 Task: Find connections with filter location Riihimäki with filter topic #Networkingwith filter profile language English with filter current company Automation Anywhere with filter school Chhattisgarh Swami Vivekanand Technical University with filter industry Economic Programs with filter service category Illustration with filter keywords title Caregiver
Action: Mouse moved to (267, 203)
Screenshot: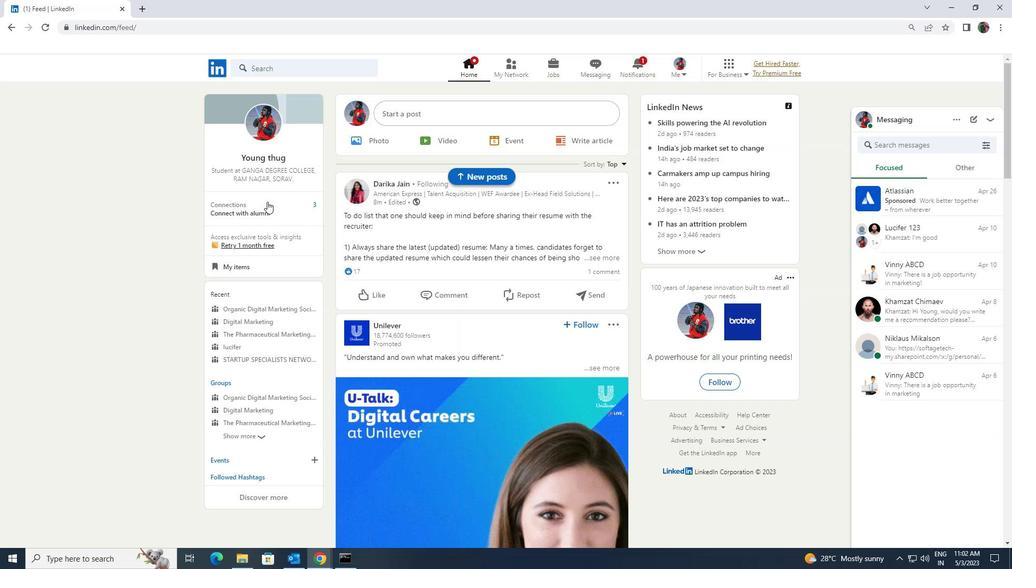 
Action: Mouse pressed left at (267, 203)
Screenshot: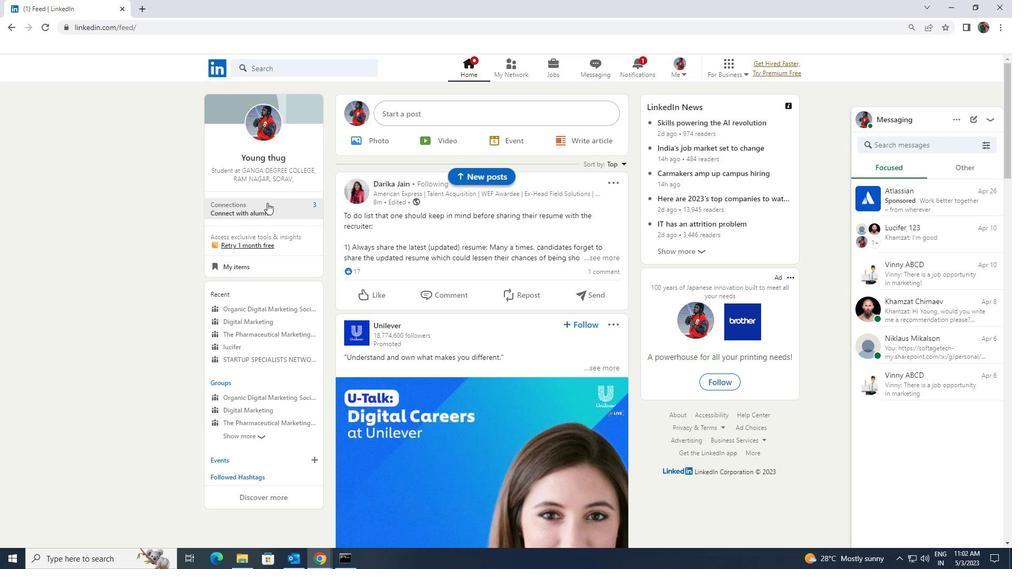 
Action: Mouse moved to (274, 129)
Screenshot: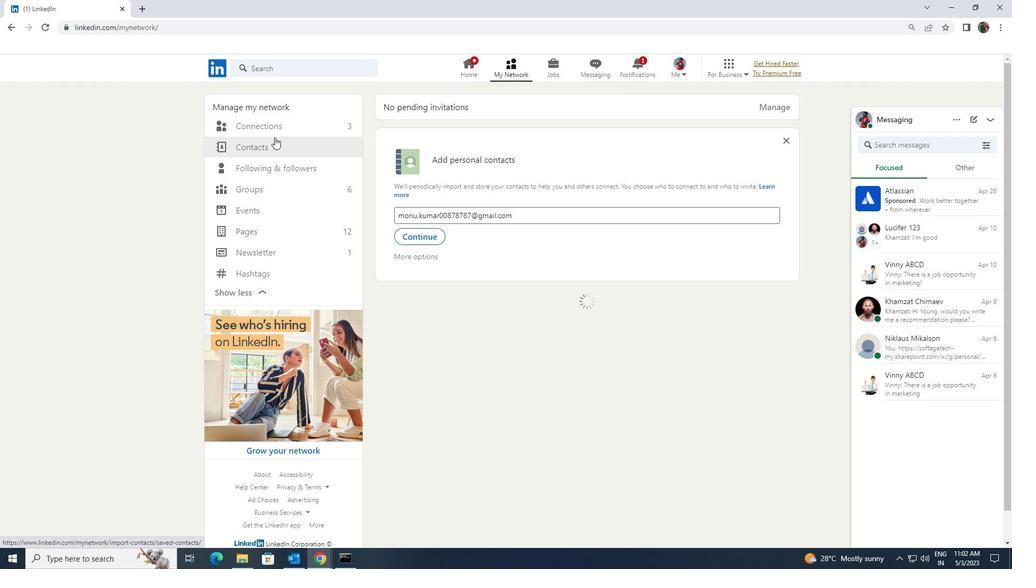 
Action: Mouse pressed left at (274, 129)
Screenshot: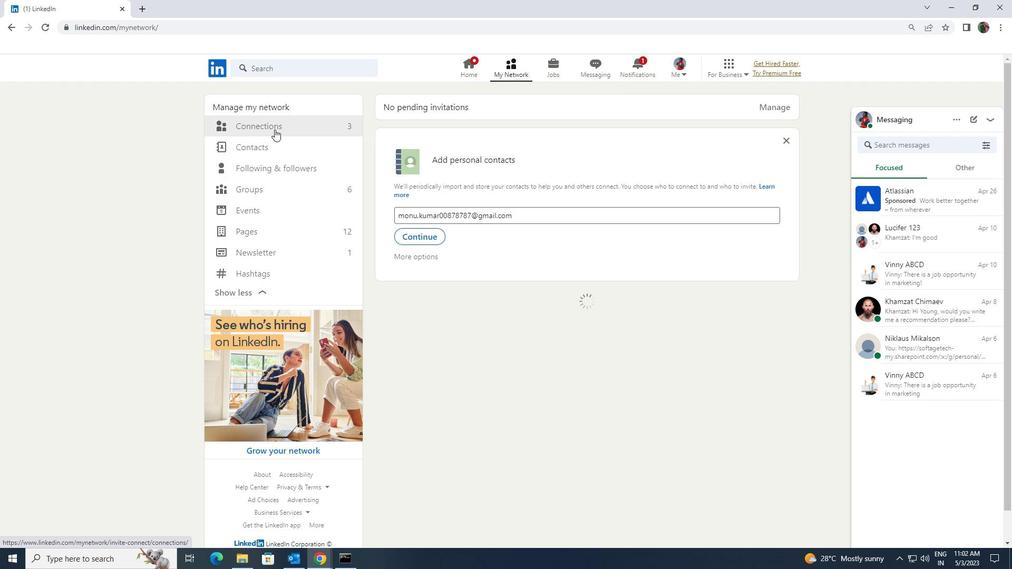
Action: Mouse moved to (581, 131)
Screenshot: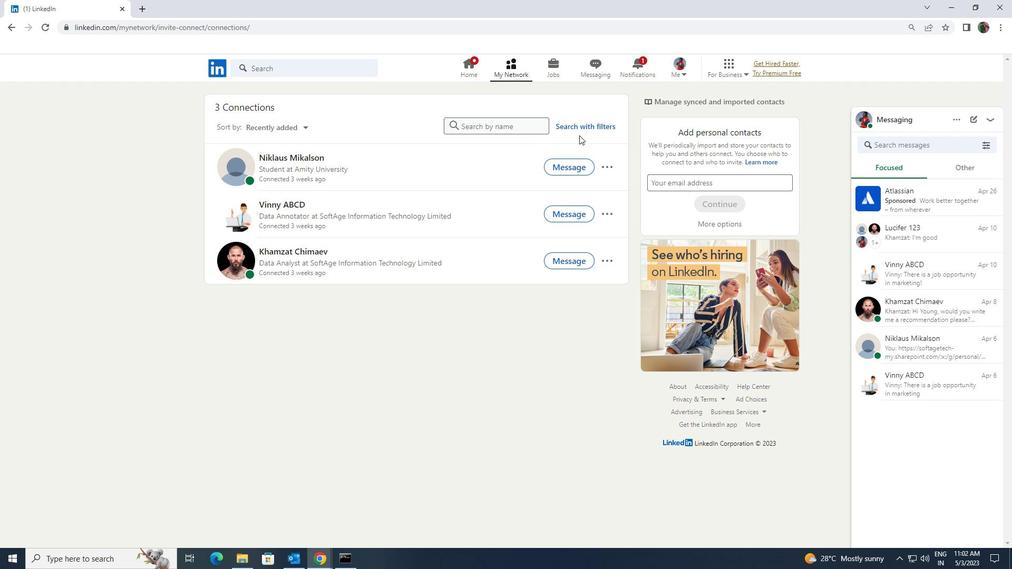 
Action: Mouse pressed left at (581, 131)
Screenshot: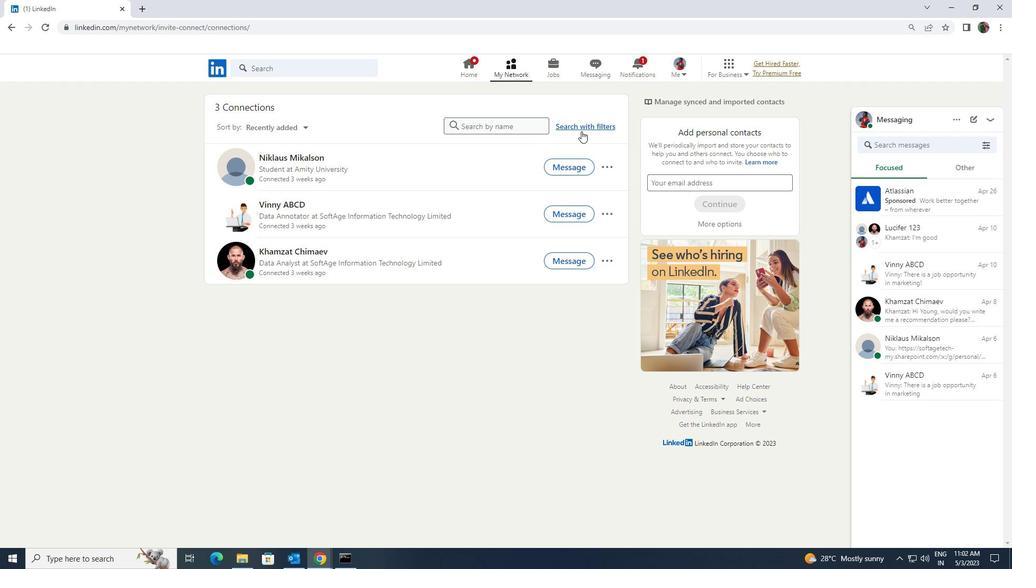 
Action: Mouse moved to (540, 99)
Screenshot: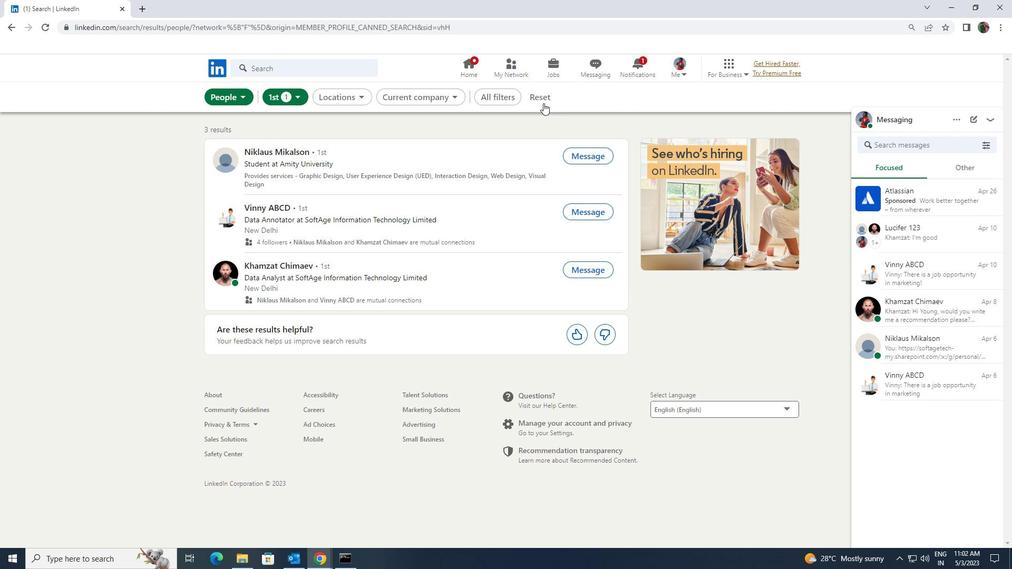 
Action: Mouse pressed left at (540, 99)
Screenshot: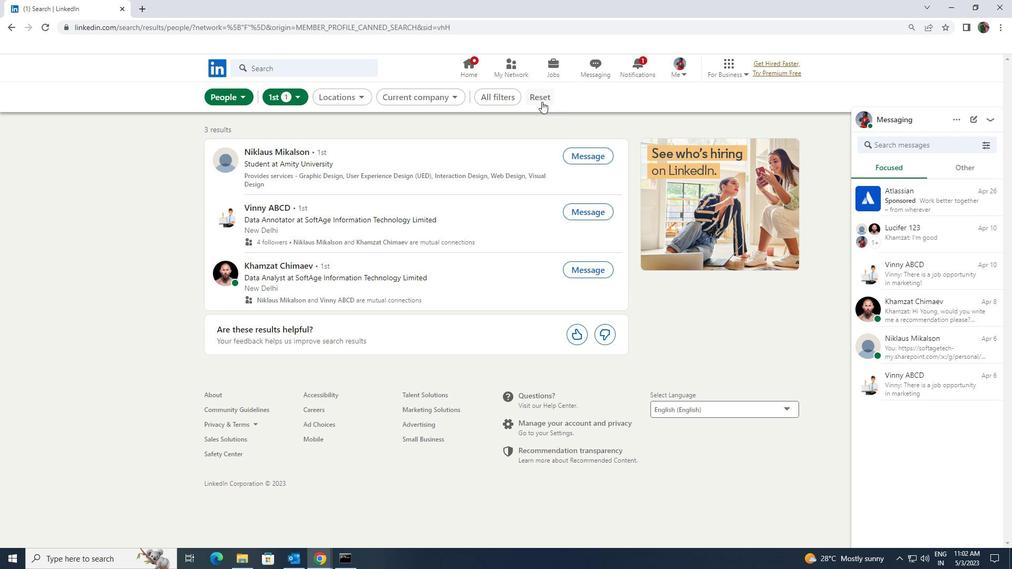 
Action: Mouse moved to (533, 94)
Screenshot: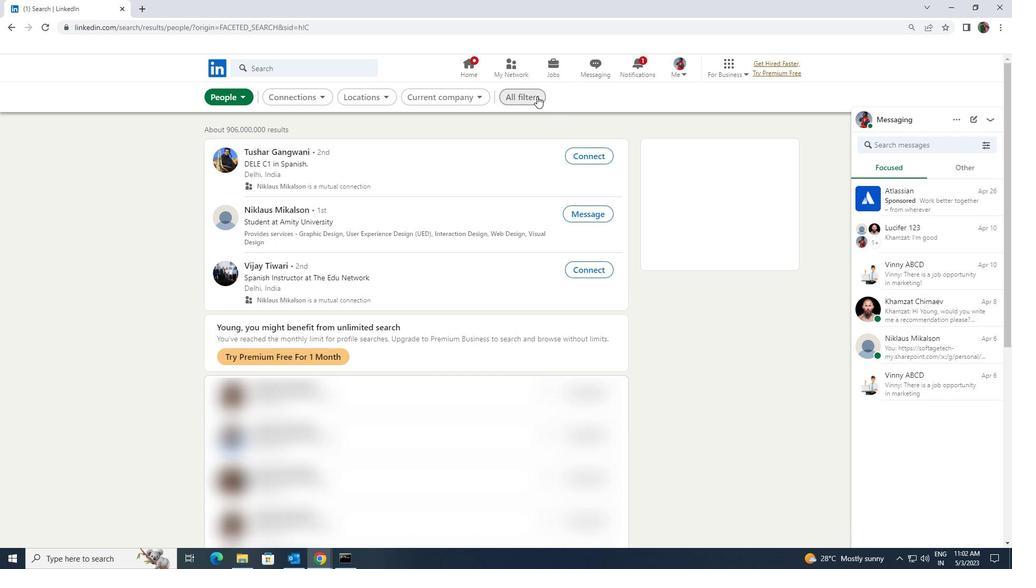 
Action: Mouse pressed left at (533, 94)
Screenshot: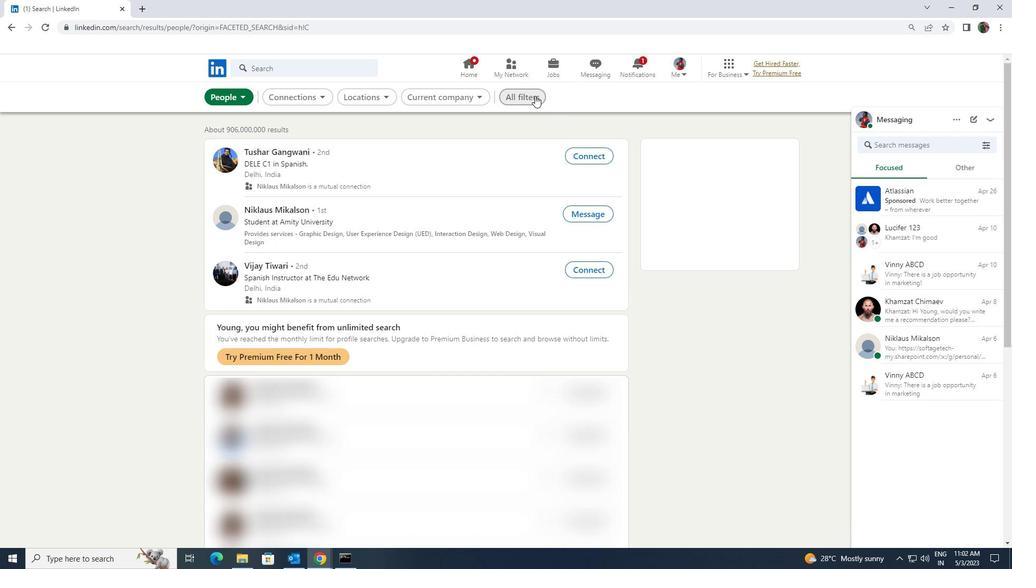 
Action: Mouse pressed left at (533, 94)
Screenshot: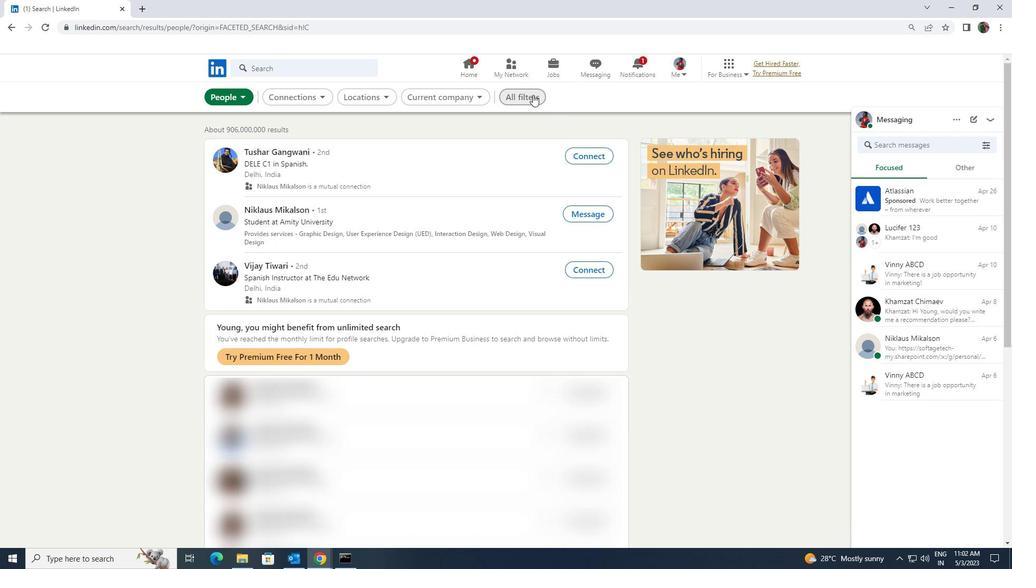 
Action: Mouse pressed left at (533, 94)
Screenshot: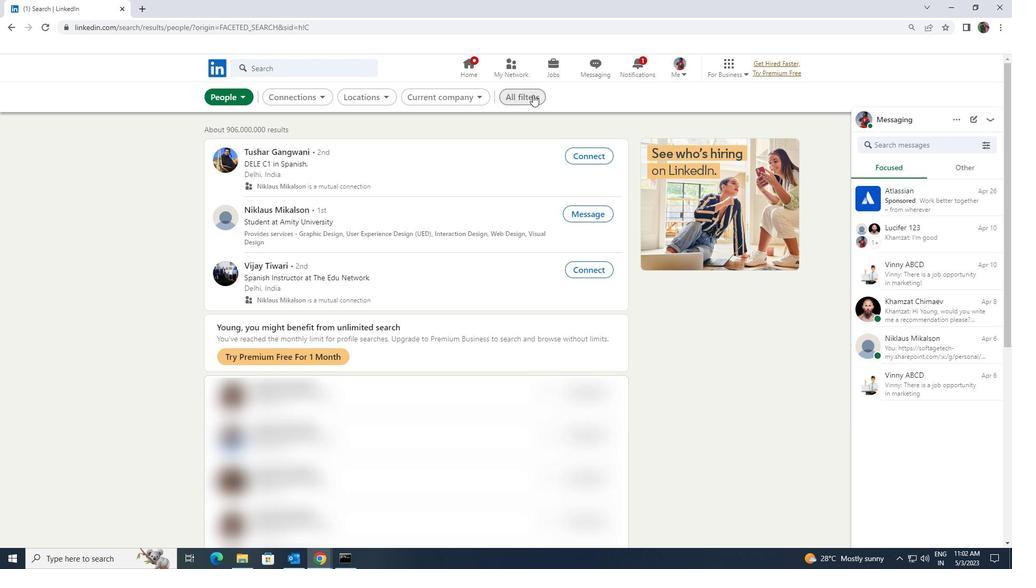 
Action: Mouse moved to (880, 412)
Screenshot: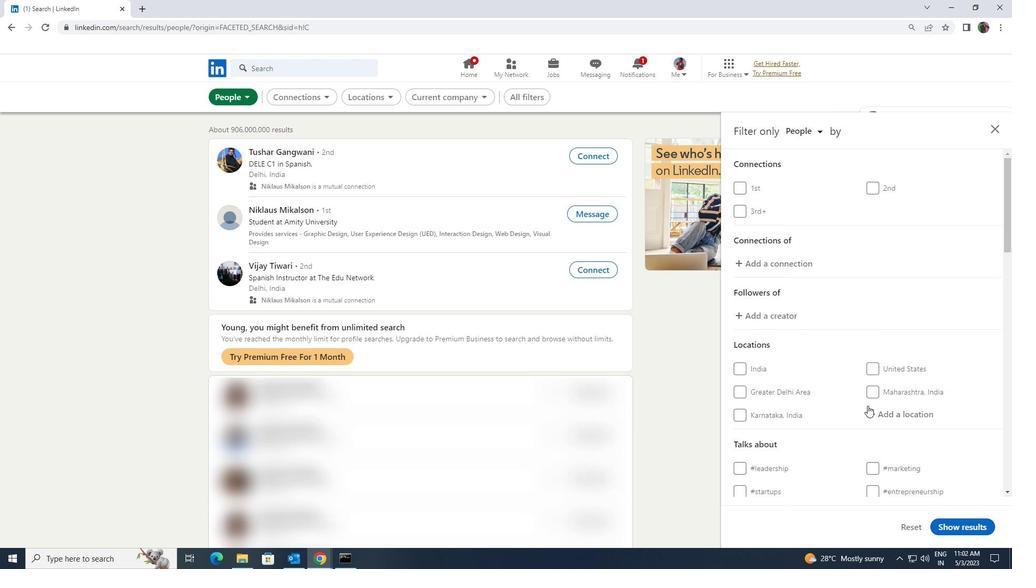 
Action: Mouse pressed left at (880, 412)
Screenshot: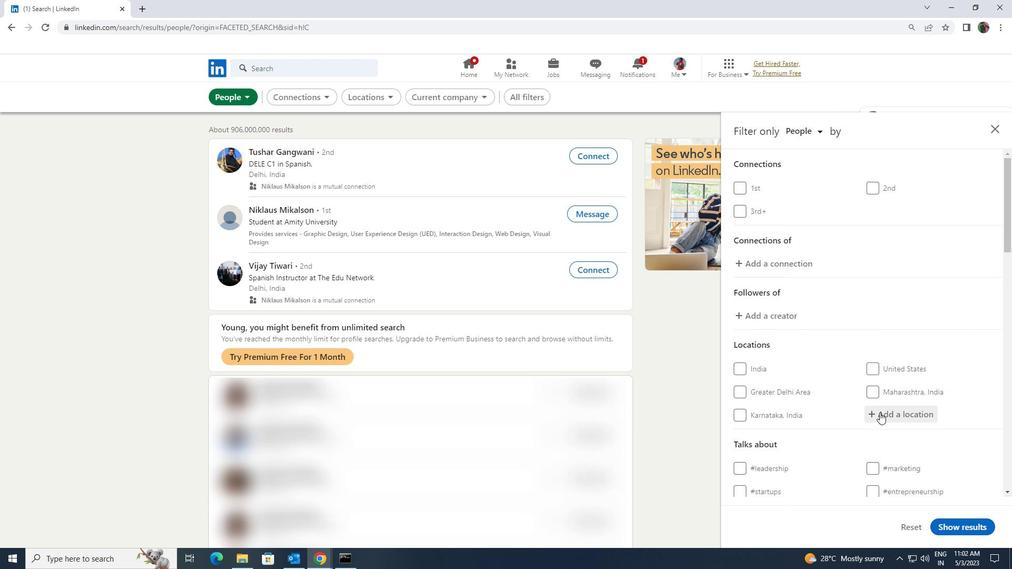 
Action: Key pressed <Key.shift>RIIH
Screenshot: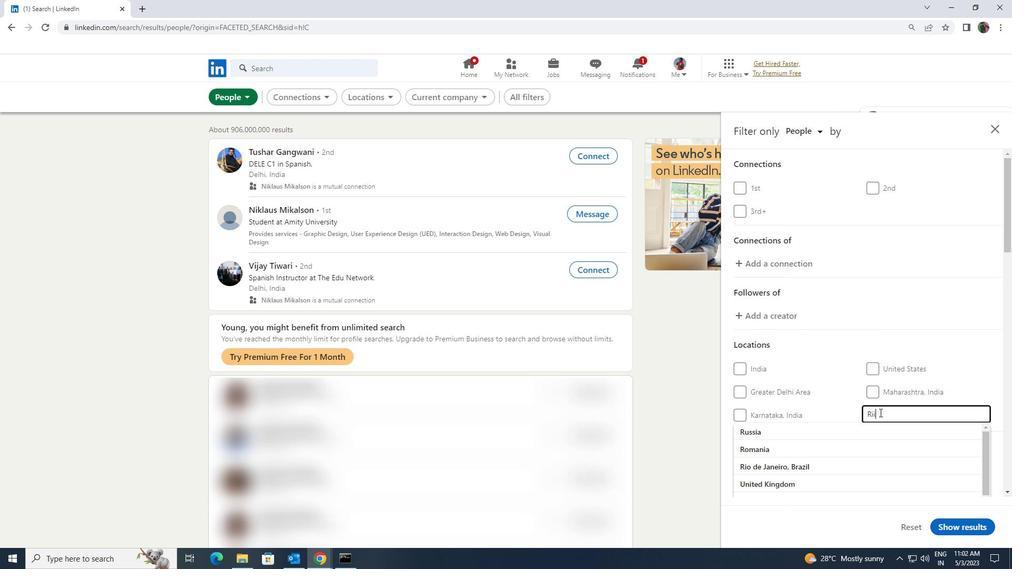 
Action: Mouse moved to (868, 436)
Screenshot: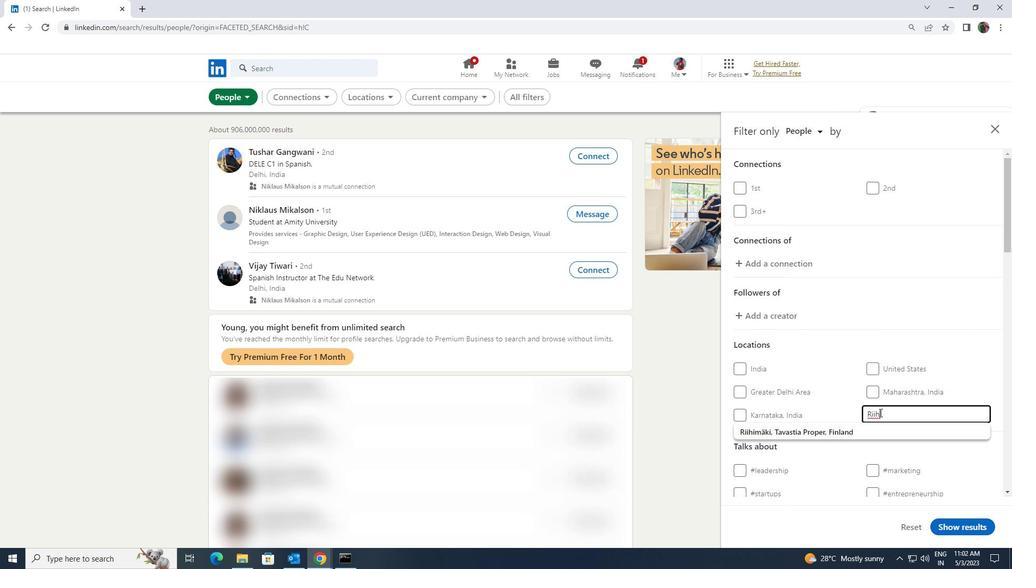 
Action: Mouse pressed left at (868, 436)
Screenshot: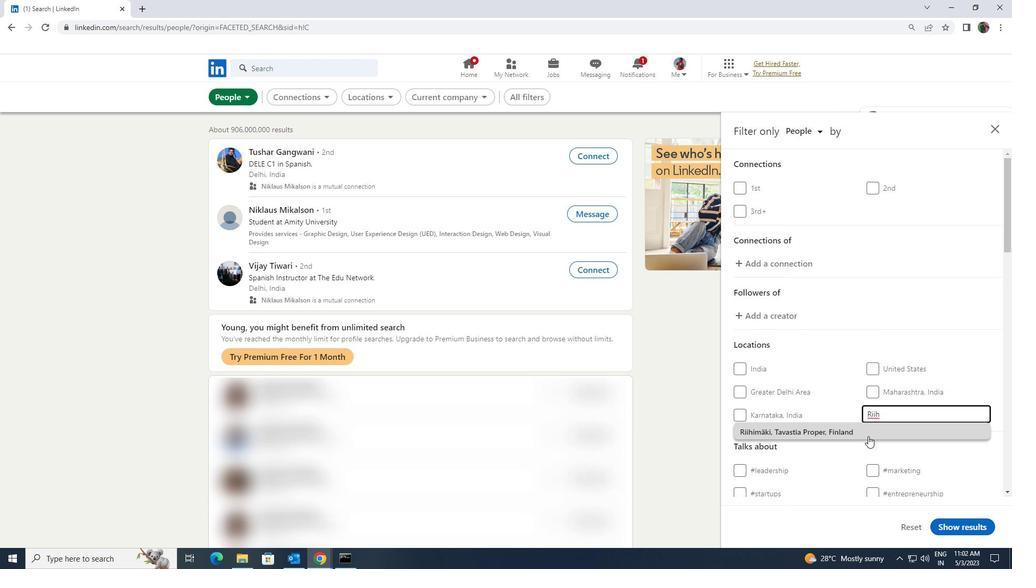
Action: Mouse moved to (865, 439)
Screenshot: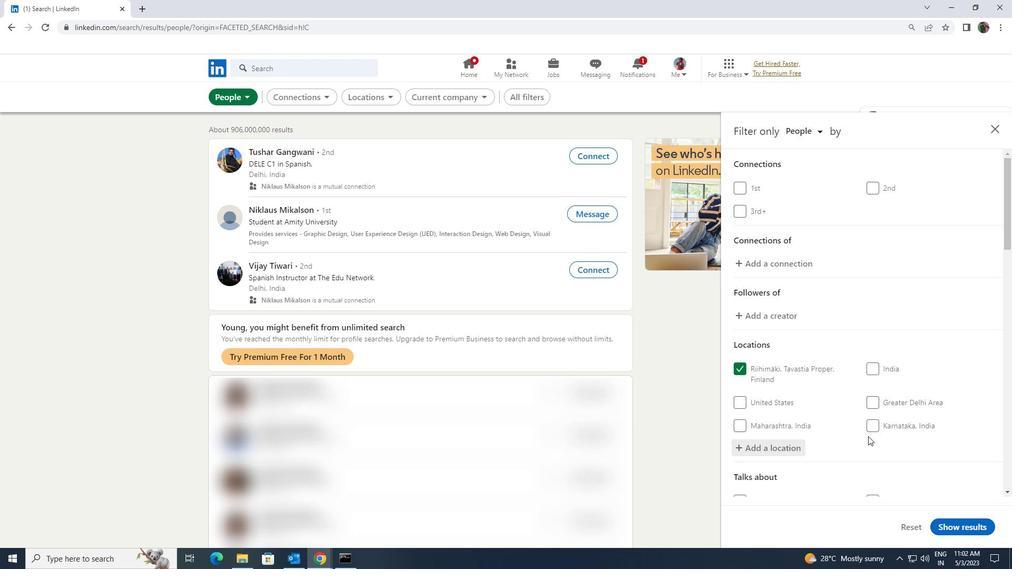 
Action: Mouse scrolled (865, 439) with delta (0, 0)
Screenshot: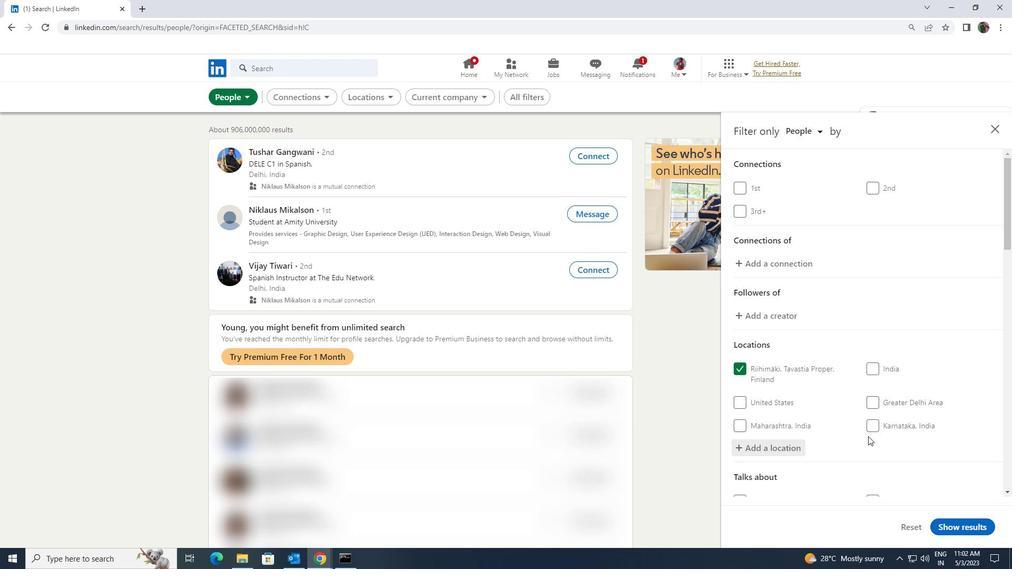 
Action: Mouse scrolled (865, 439) with delta (0, 0)
Screenshot: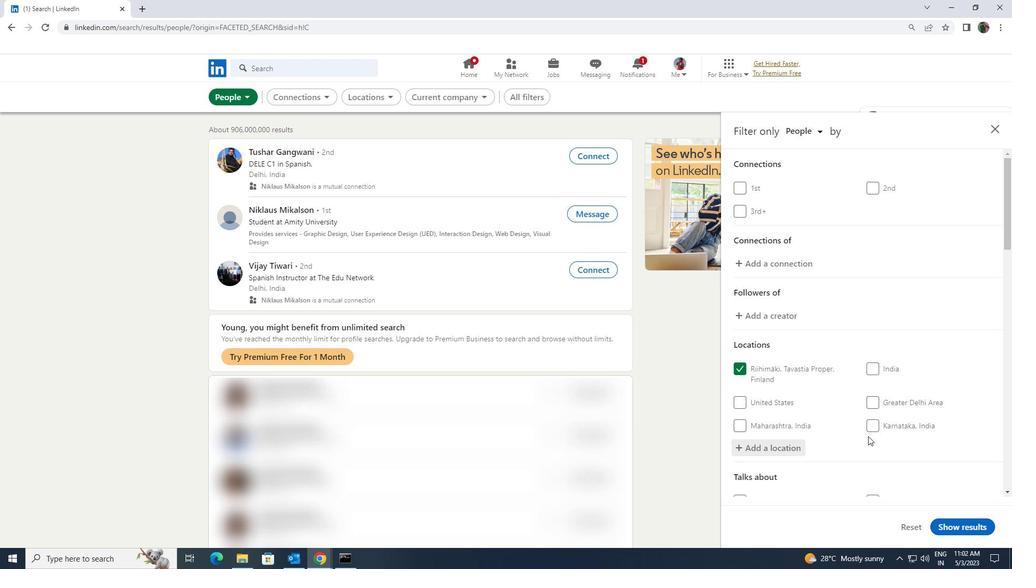 
Action: Mouse scrolled (865, 439) with delta (0, 0)
Screenshot: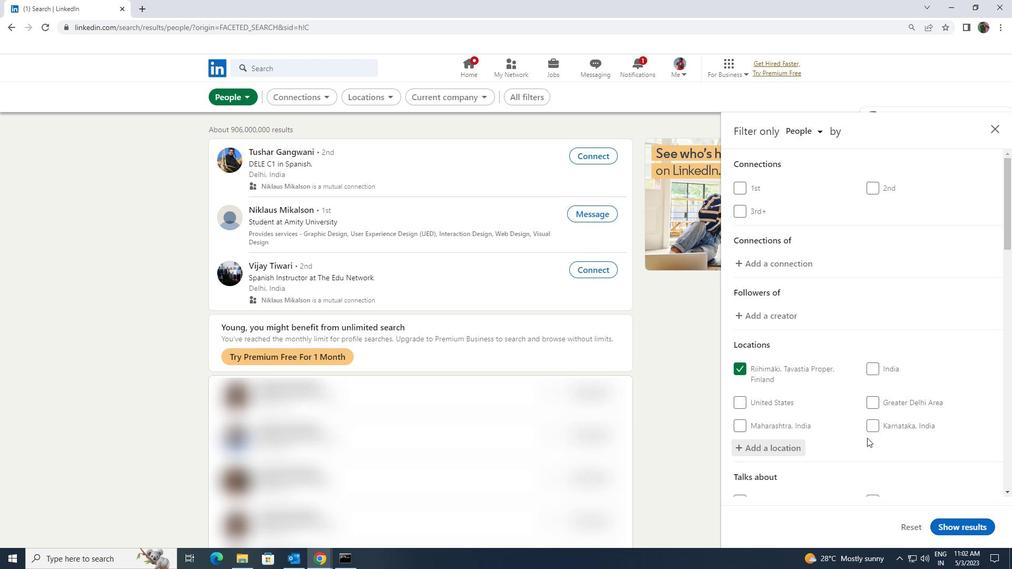 
Action: Mouse moved to (881, 392)
Screenshot: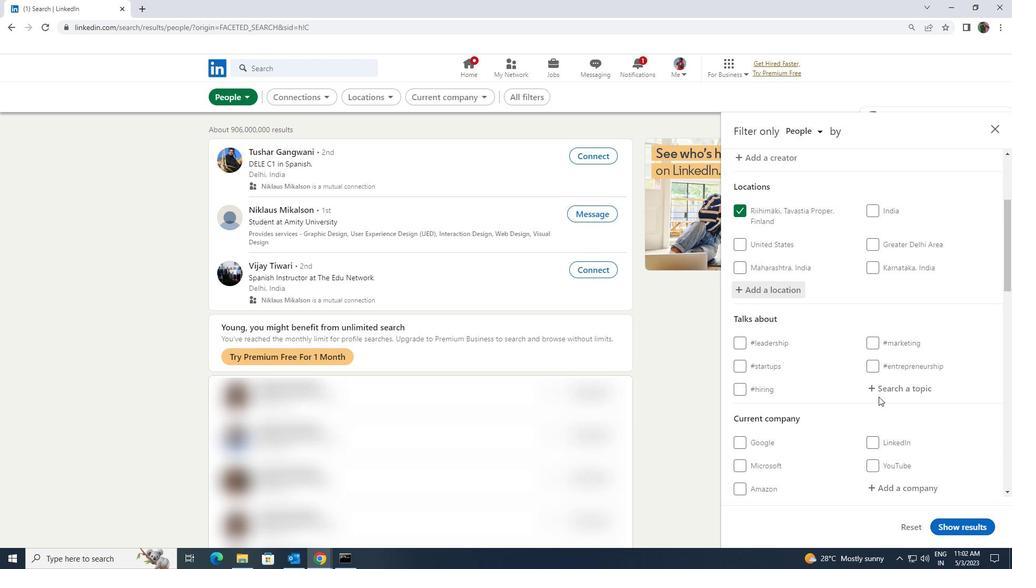 
Action: Mouse pressed left at (881, 392)
Screenshot: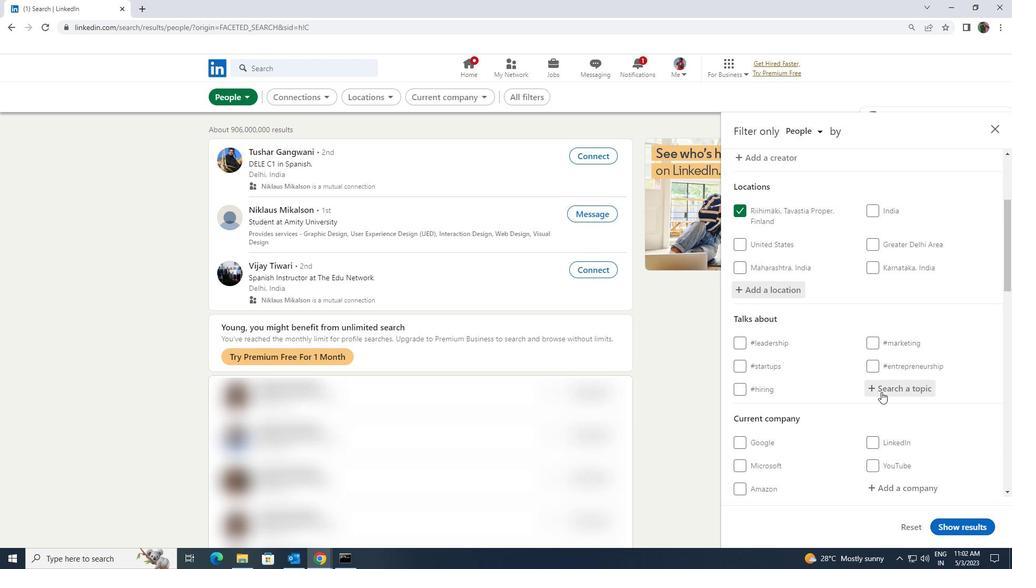 
Action: Key pressed <Key.shift>NETWORKING
Screenshot: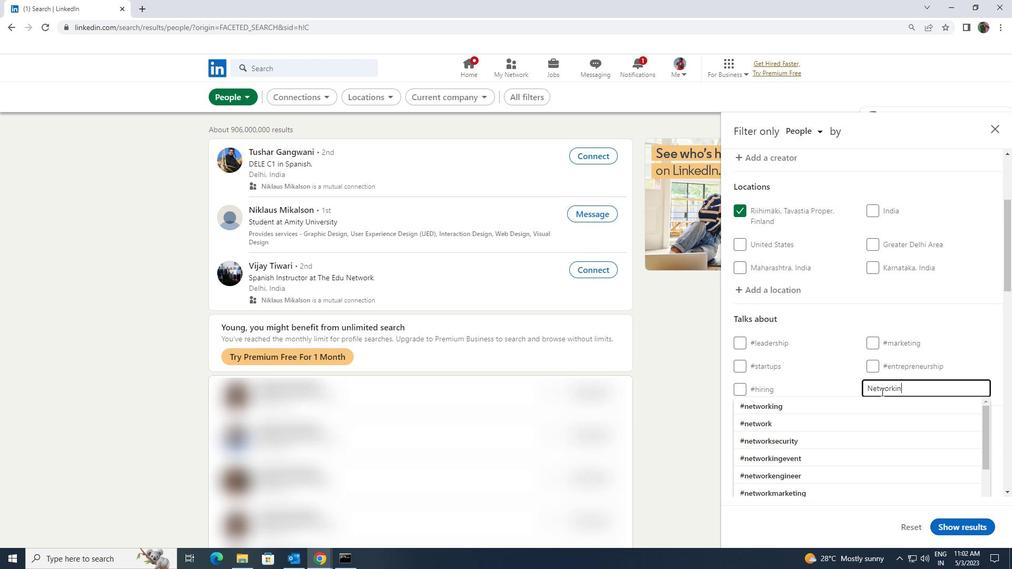
Action: Mouse moved to (872, 398)
Screenshot: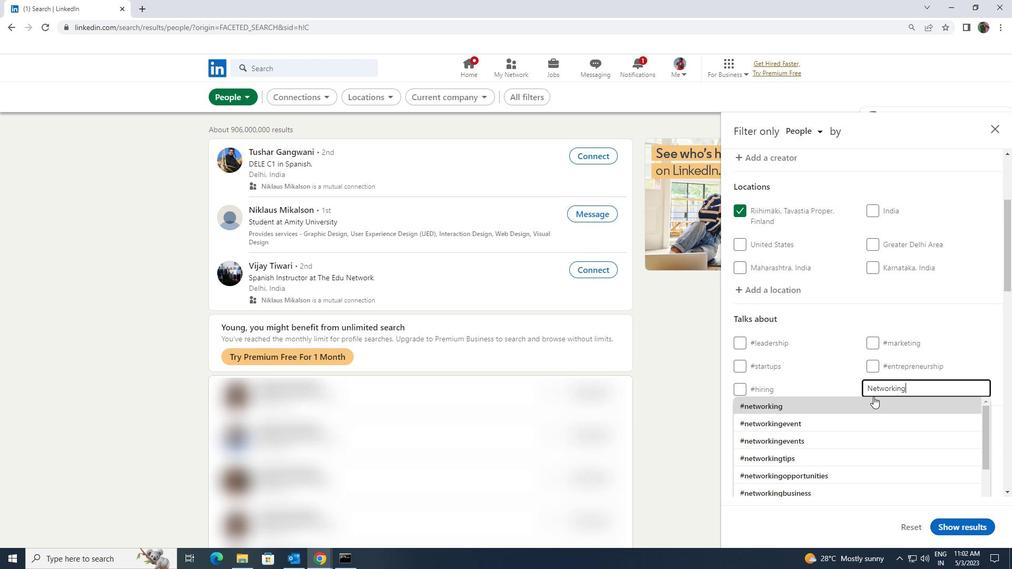 
Action: Mouse pressed left at (872, 398)
Screenshot: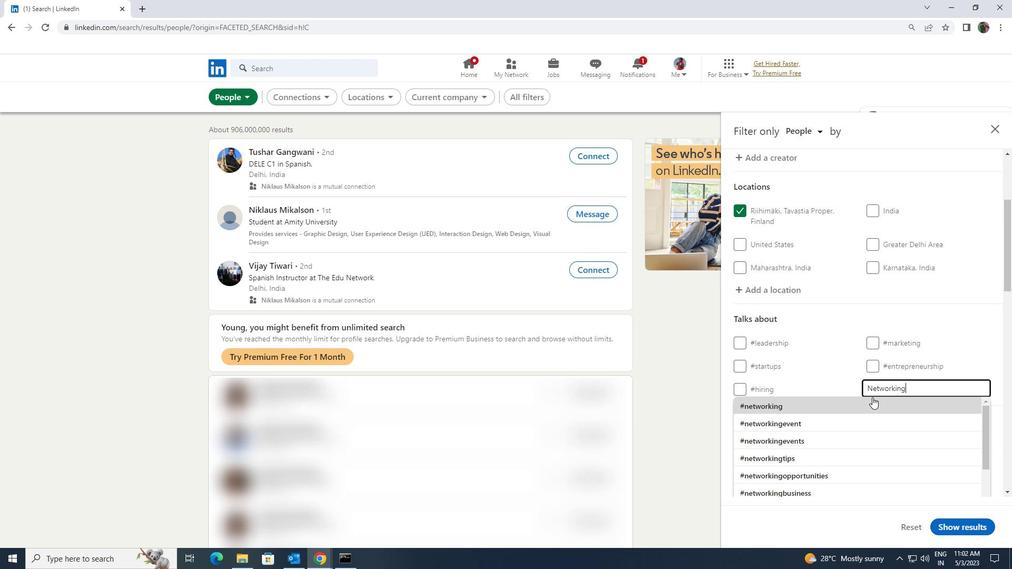
Action: Mouse moved to (870, 398)
Screenshot: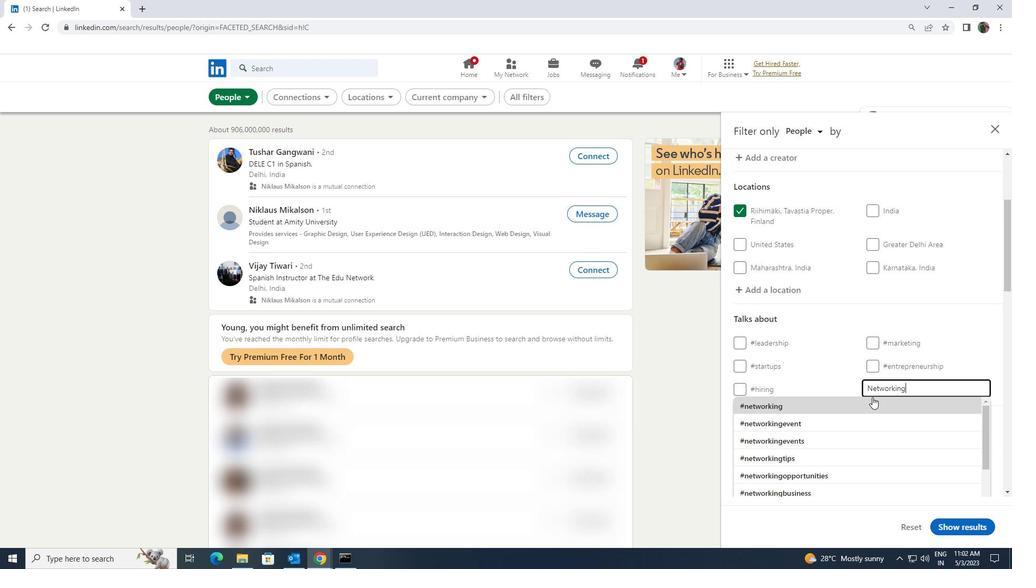 
Action: Mouse scrolled (870, 397) with delta (0, 0)
Screenshot: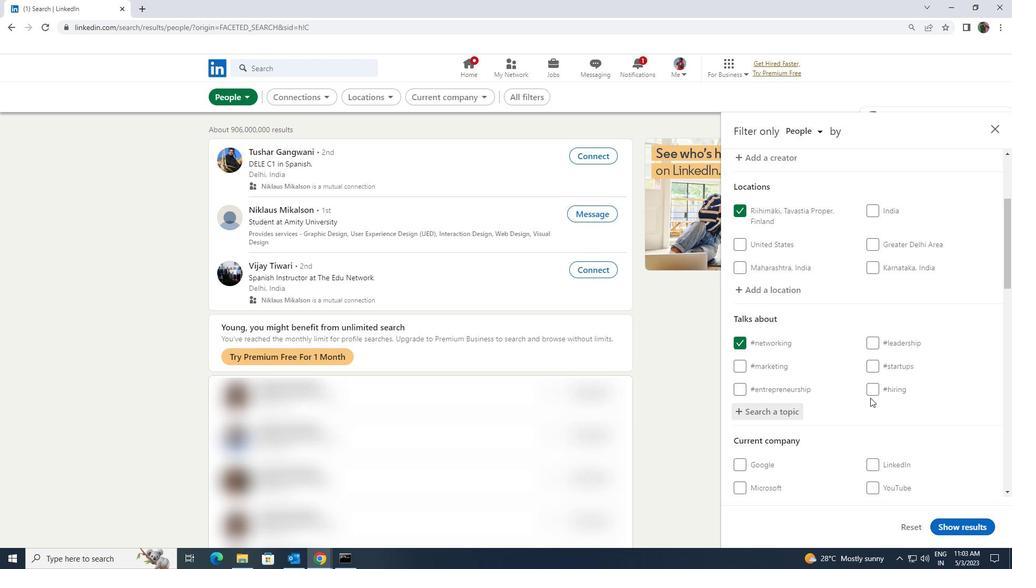 
Action: Mouse scrolled (870, 397) with delta (0, 0)
Screenshot: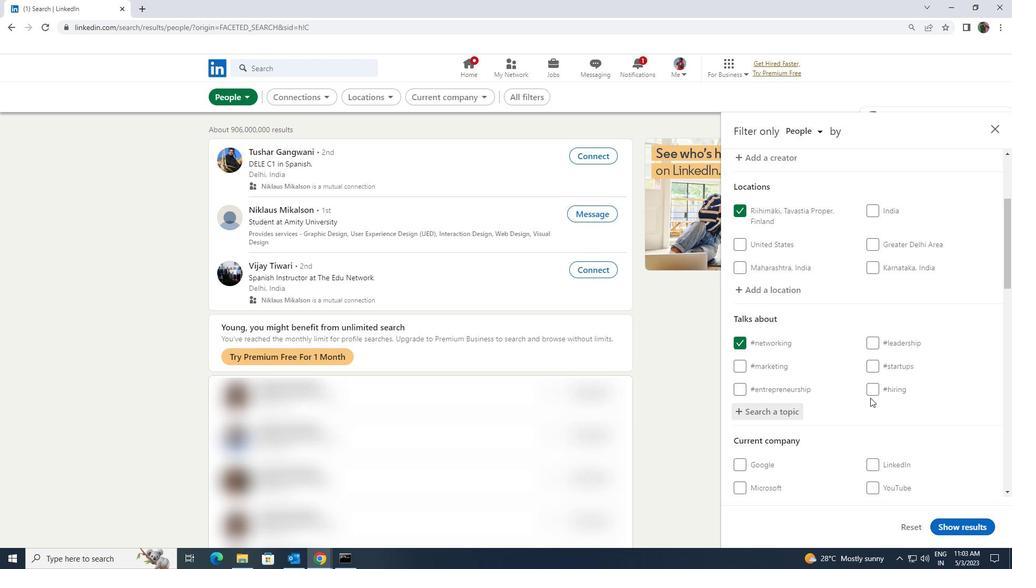 
Action: Mouse scrolled (870, 397) with delta (0, 0)
Screenshot: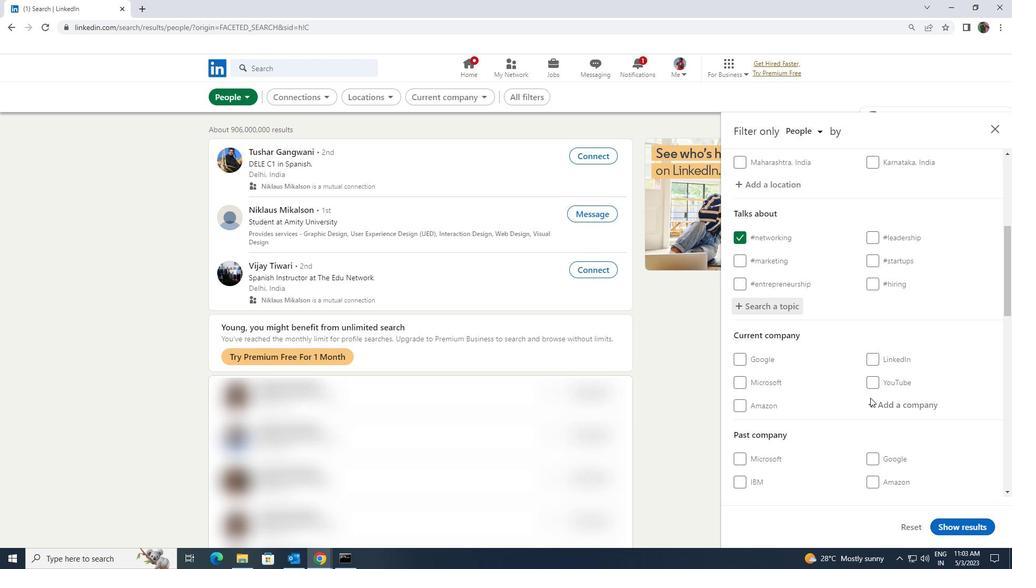 
Action: Mouse scrolled (870, 397) with delta (0, 0)
Screenshot: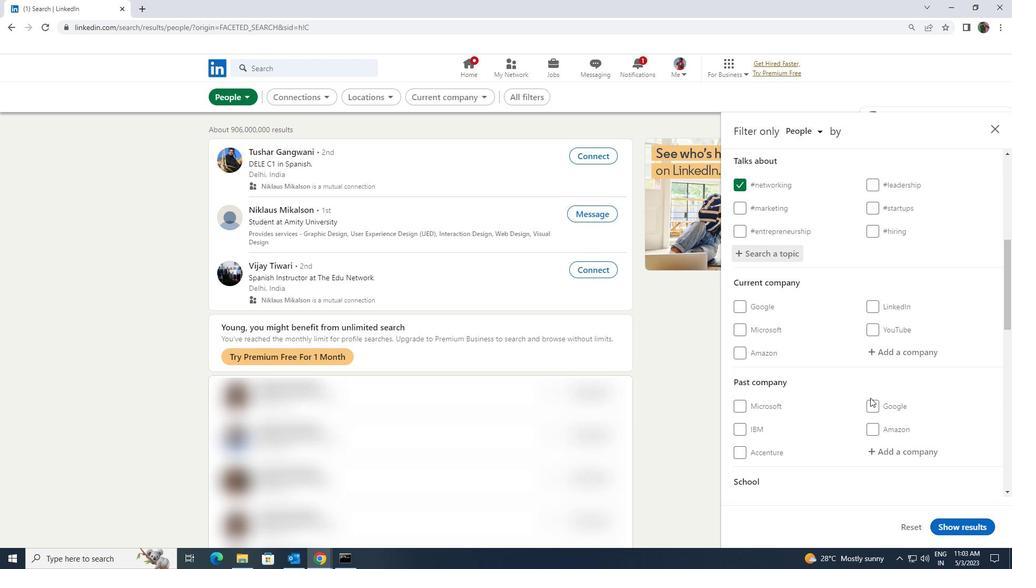 
Action: Mouse scrolled (870, 397) with delta (0, 0)
Screenshot: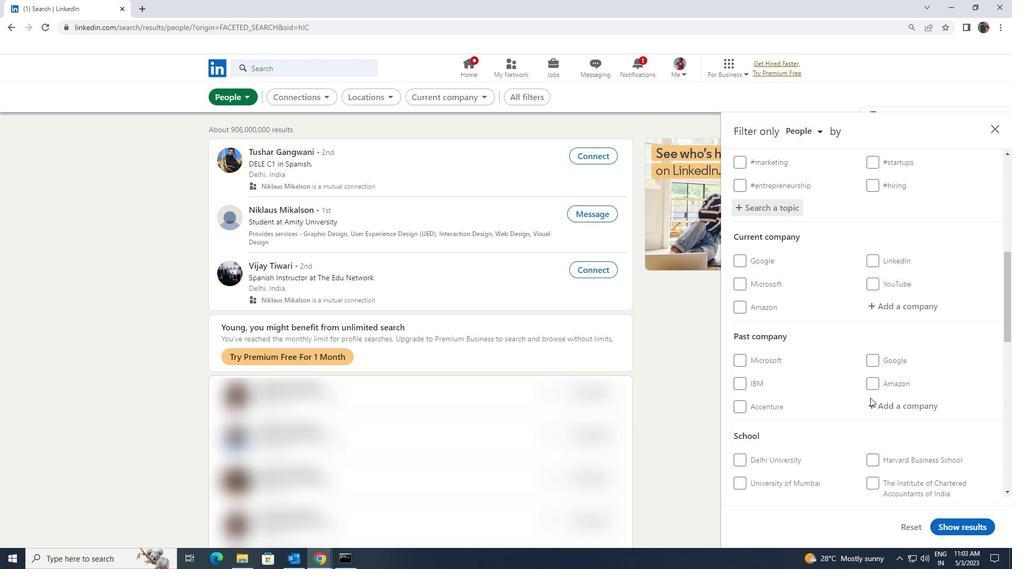 
Action: Mouse scrolled (870, 397) with delta (0, 0)
Screenshot: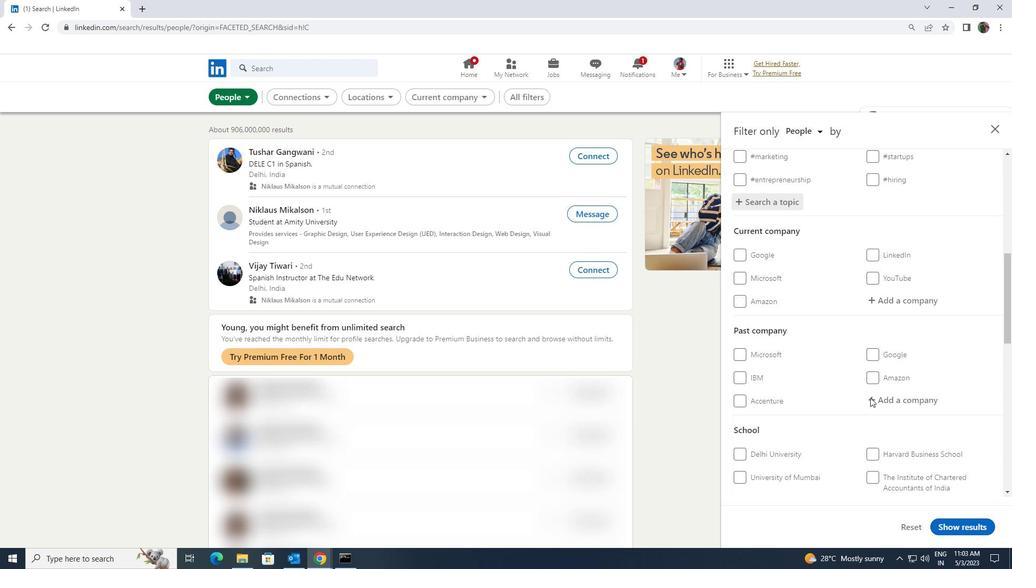 
Action: Mouse scrolled (870, 397) with delta (0, 0)
Screenshot: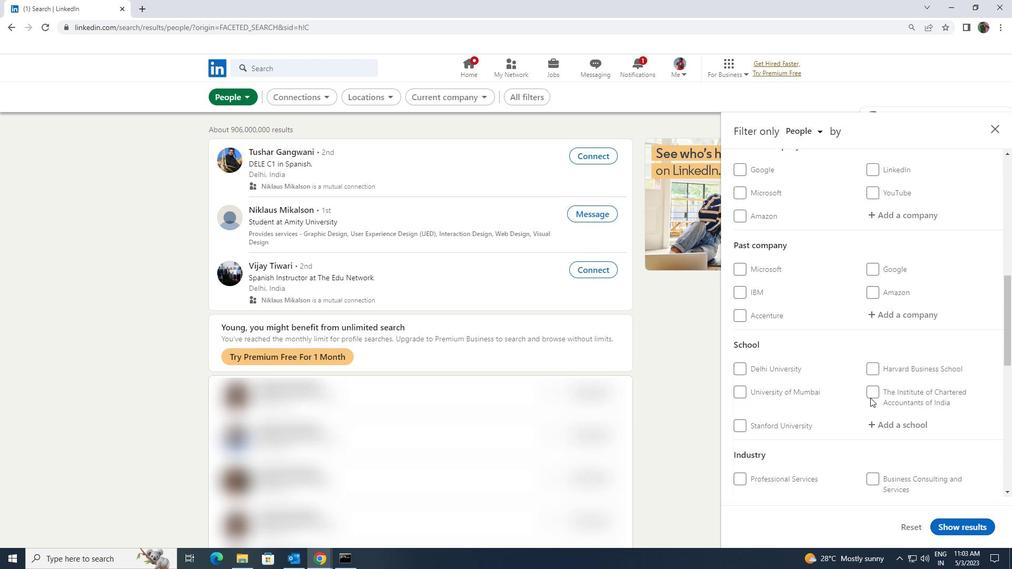 
Action: Mouse scrolled (870, 397) with delta (0, 0)
Screenshot: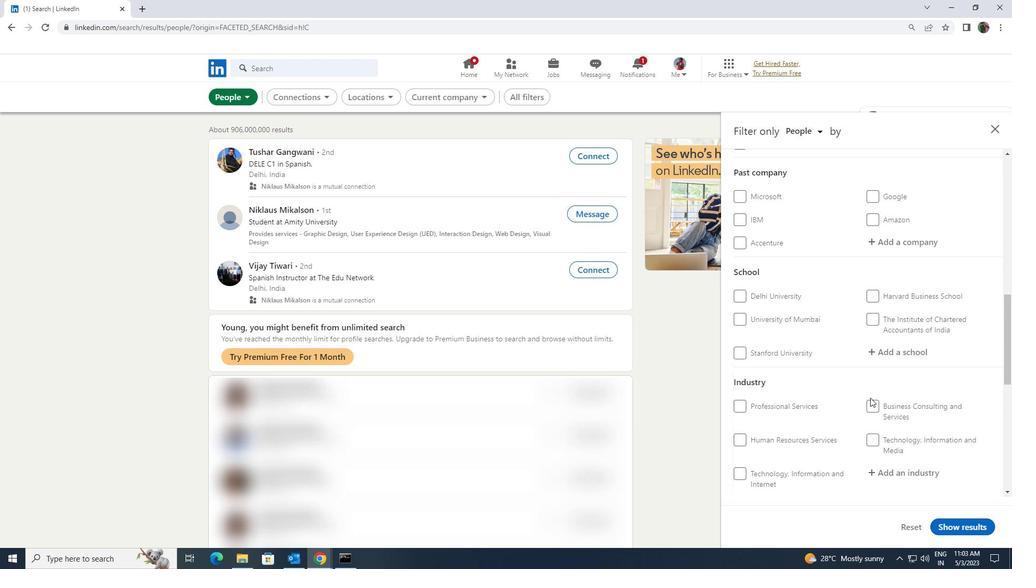 
Action: Mouse scrolled (870, 397) with delta (0, 0)
Screenshot: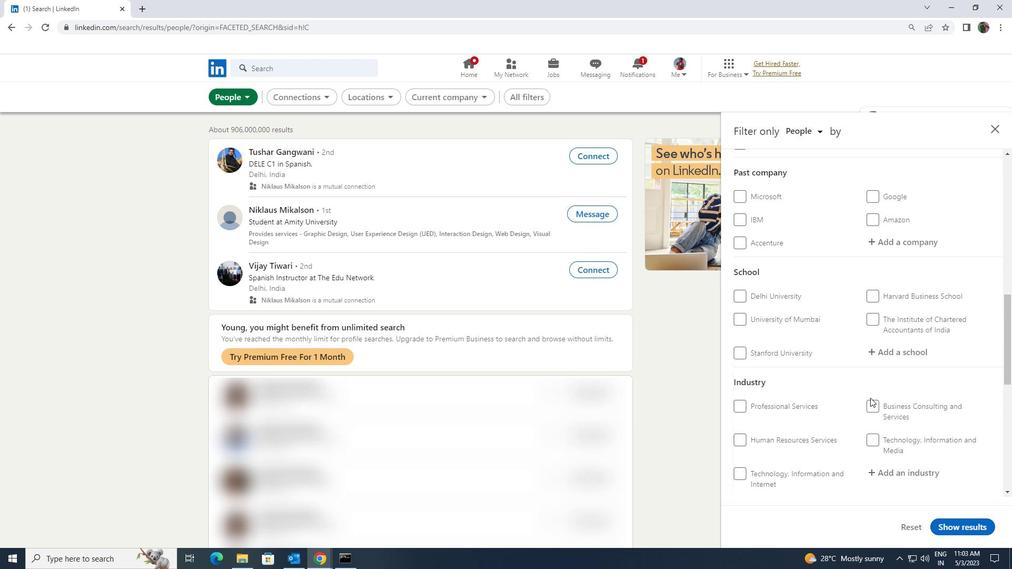 
Action: Mouse moved to (746, 431)
Screenshot: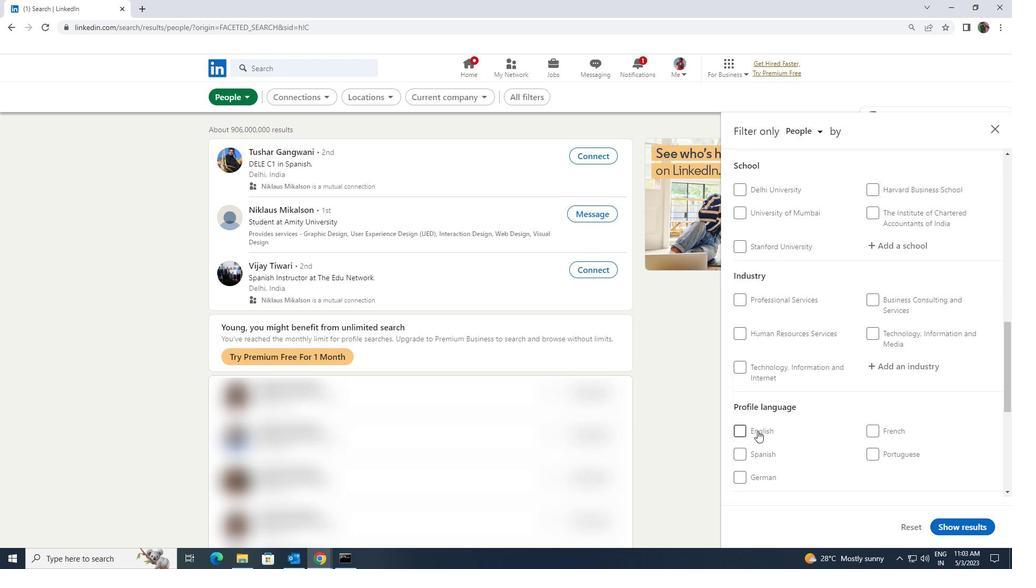 
Action: Mouse pressed left at (746, 431)
Screenshot: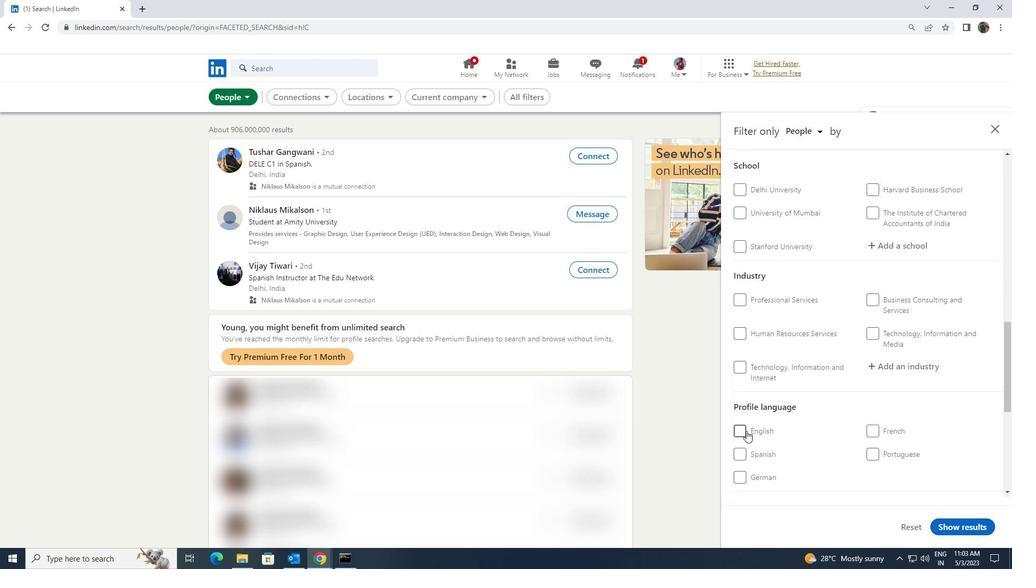 
Action: Mouse moved to (843, 428)
Screenshot: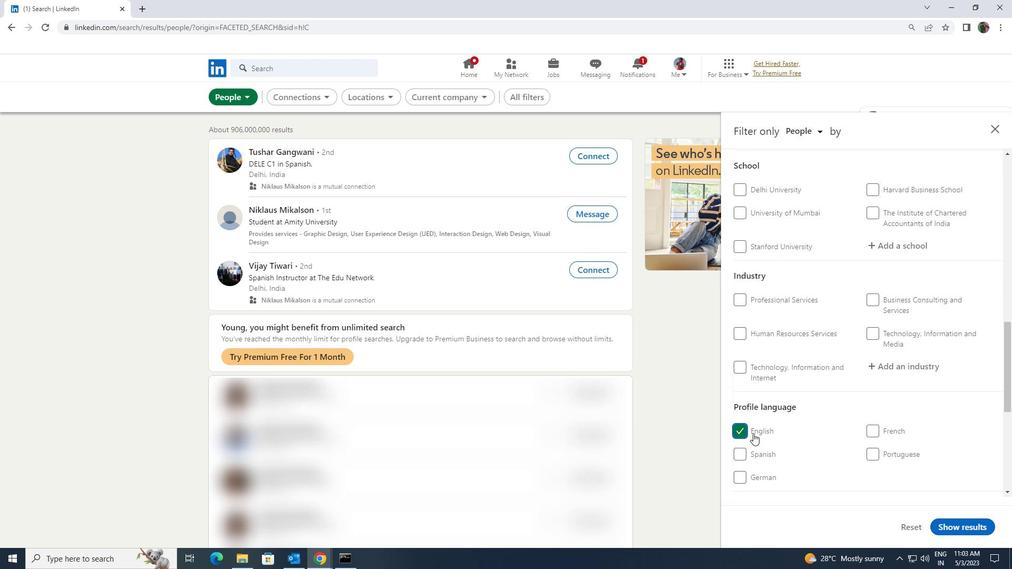 
Action: Mouse scrolled (843, 429) with delta (0, 0)
Screenshot: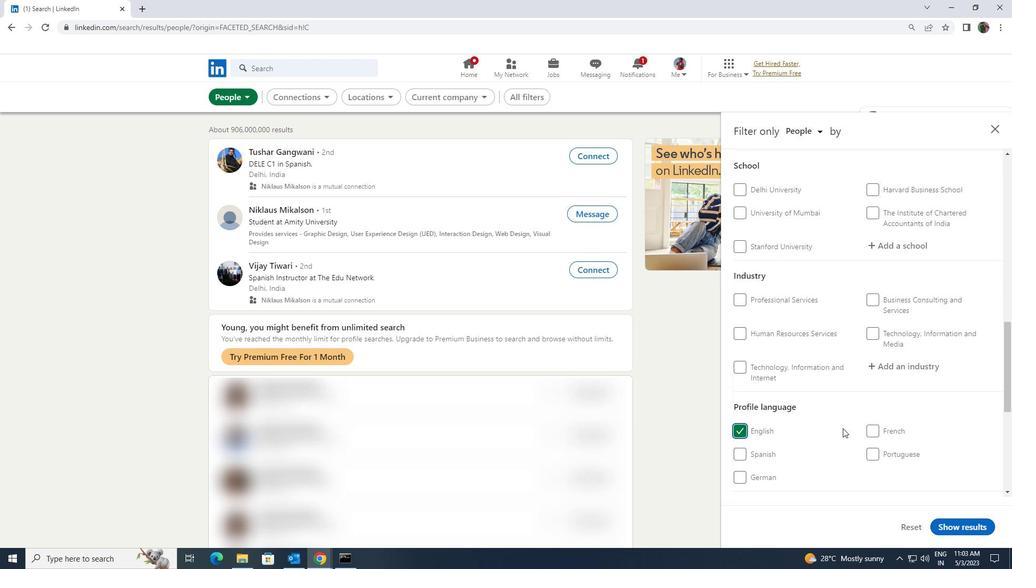 
Action: Mouse scrolled (843, 429) with delta (0, 0)
Screenshot: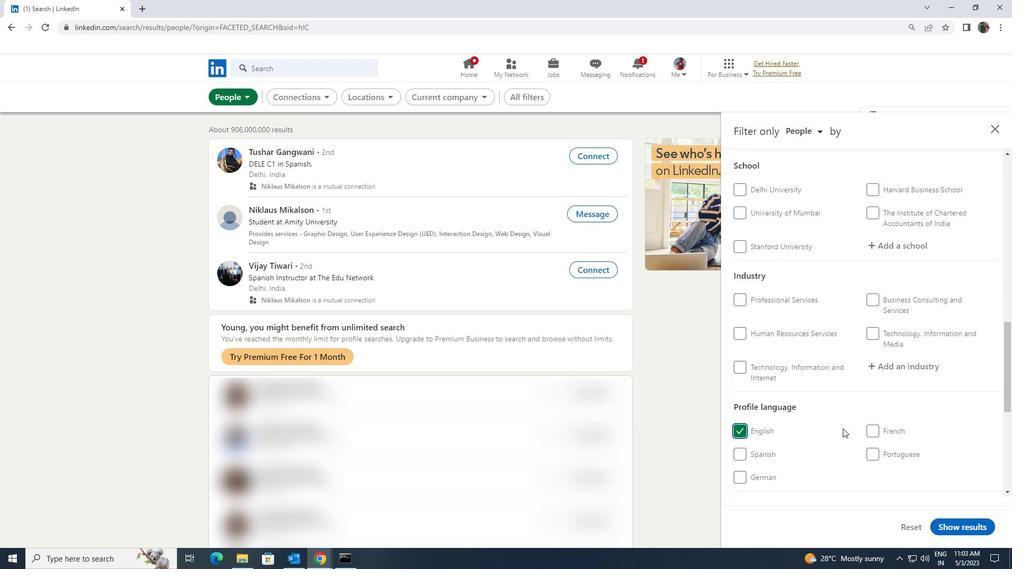 
Action: Mouse scrolled (843, 429) with delta (0, 0)
Screenshot: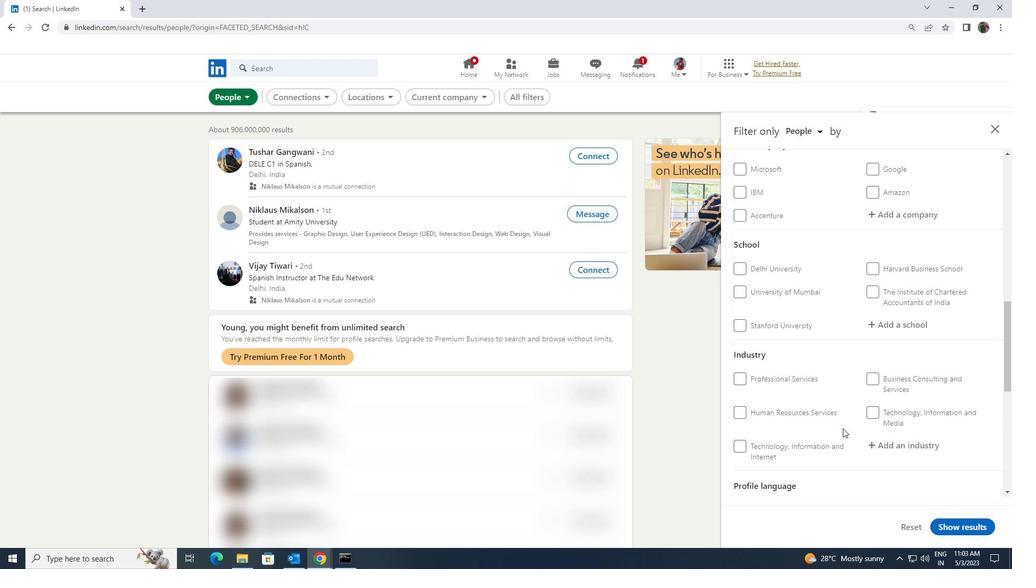 
Action: Mouse scrolled (843, 429) with delta (0, 0)
Screenshot: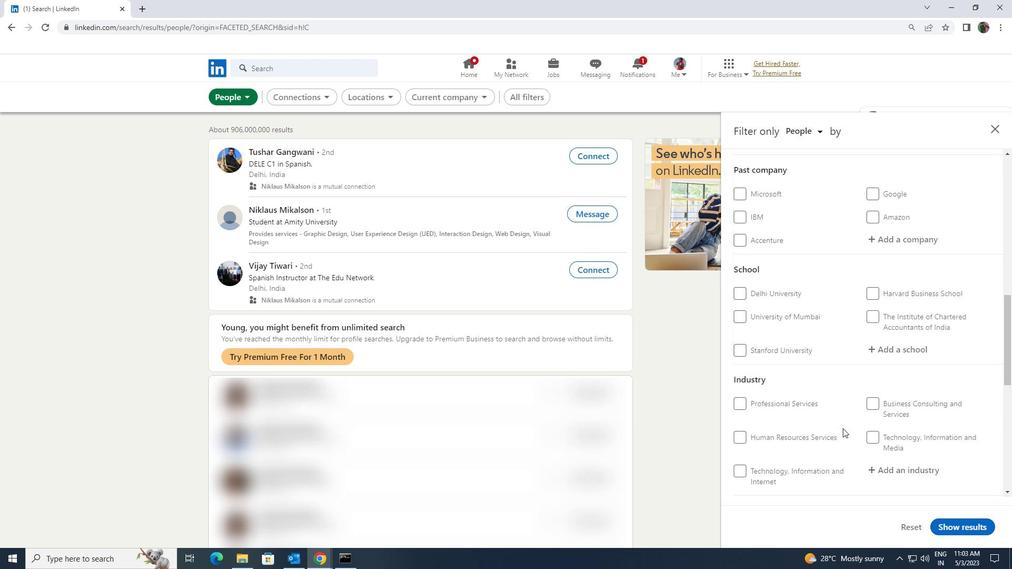 
Action: Mouse scrolled (843, 429) with delta (0, 0)
Screenshot: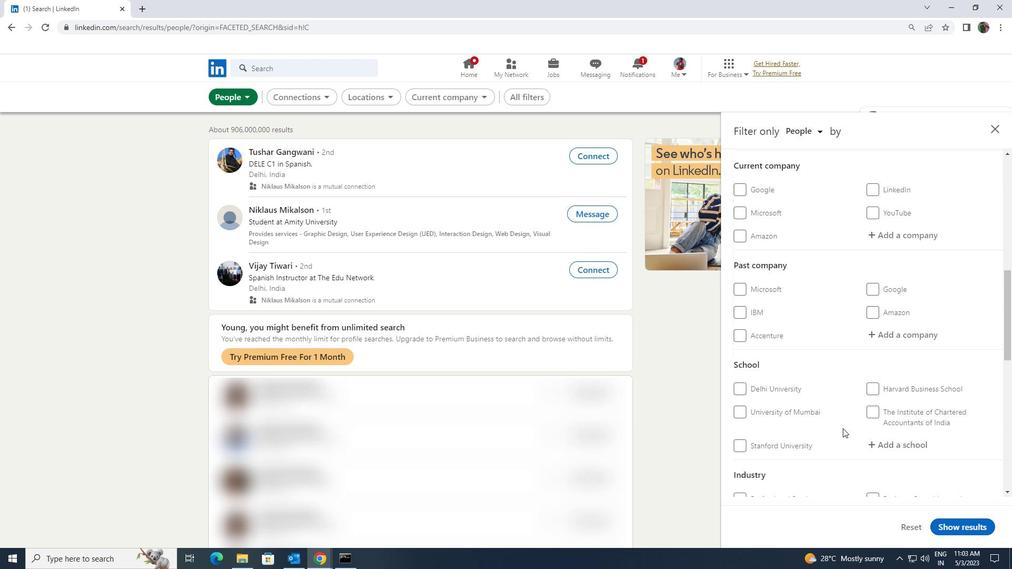
Action: Mouse scrolled (843, 429) with delta (0, 0)
Screenshot: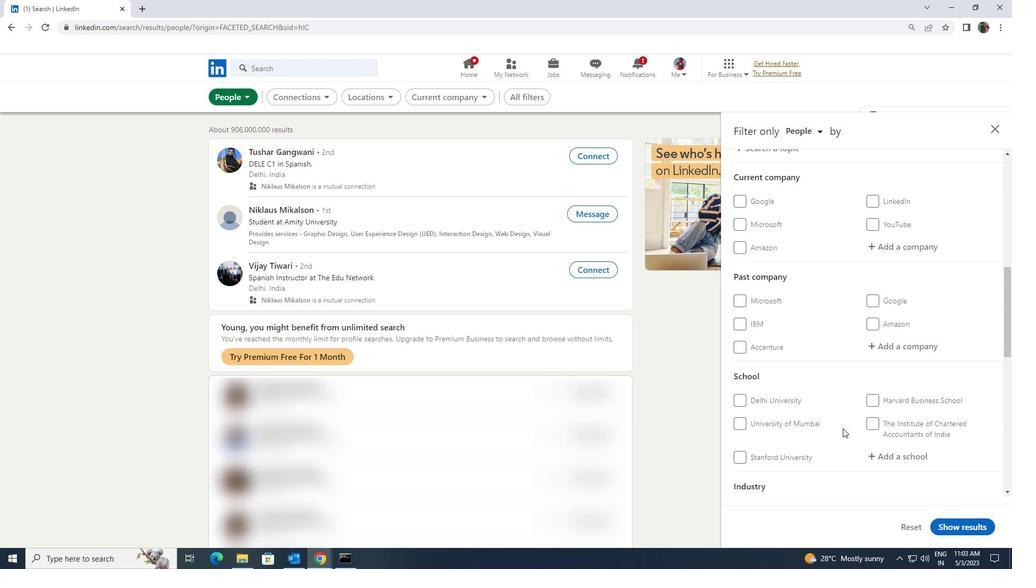 
Action: Mouse moved to (874, 352)
Screenshot: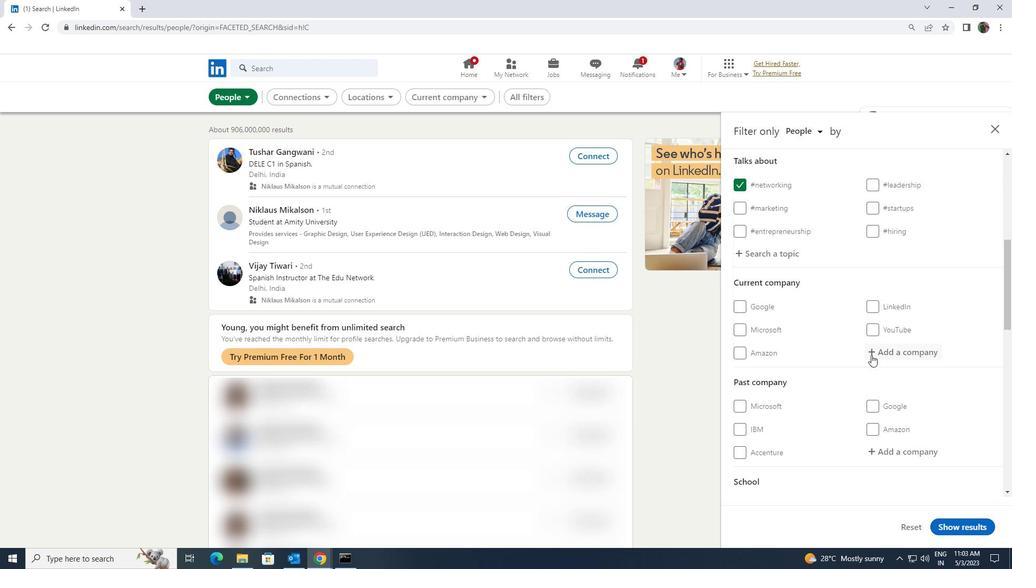 
Action: Mouse pressed left at (874, 352)
Screenshot: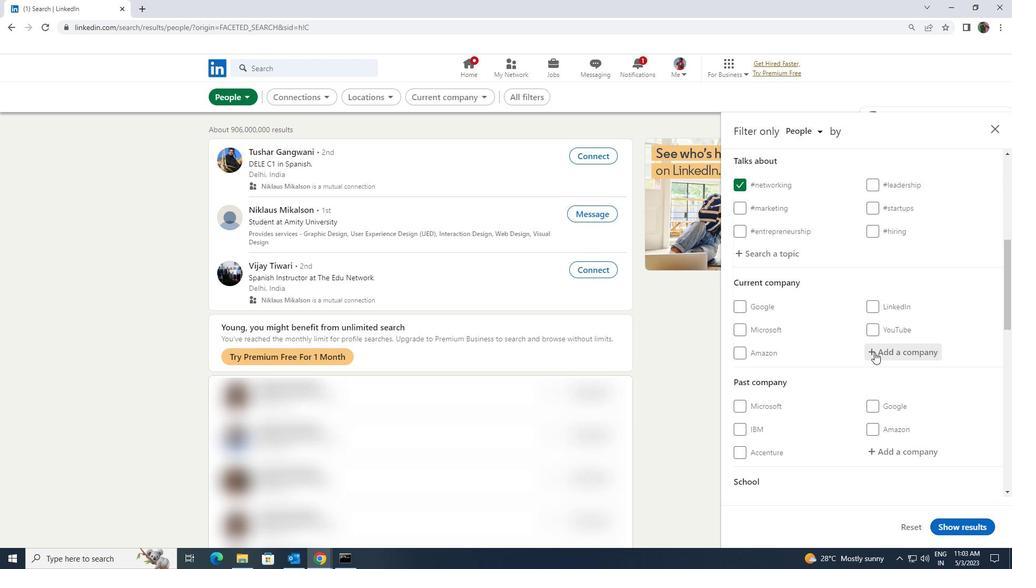 
Action: Key pressed <Key.shift><Key.shift><Key.shift><Key.shift><Key.shift><Key.shift><Key.shift><Key.shift><Key.shift><Key.shift><Key.shift>AUTOMATION<Key.space>
Screenshot: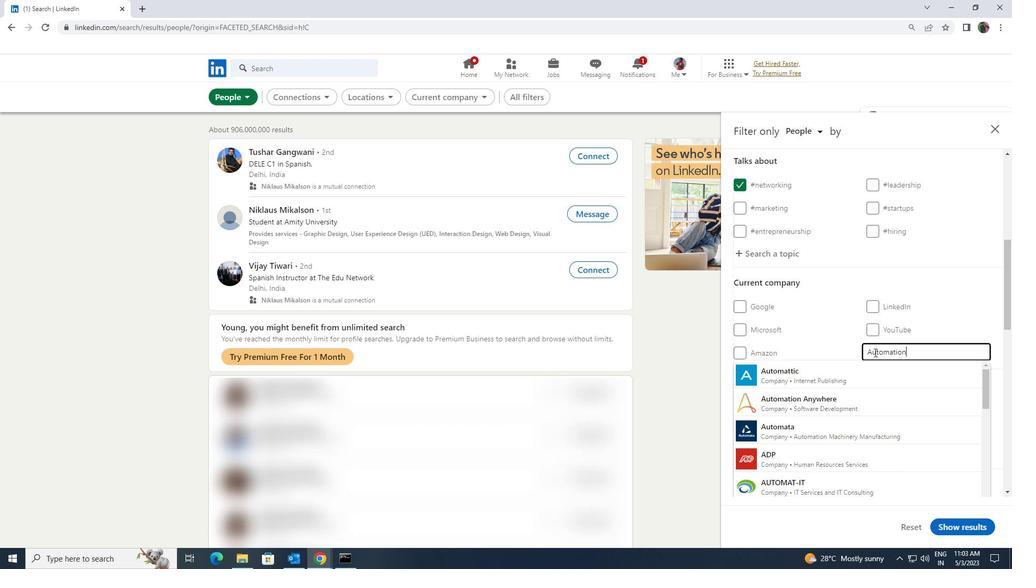 
Action: Mouse moved to (865, 363)
Screenshot: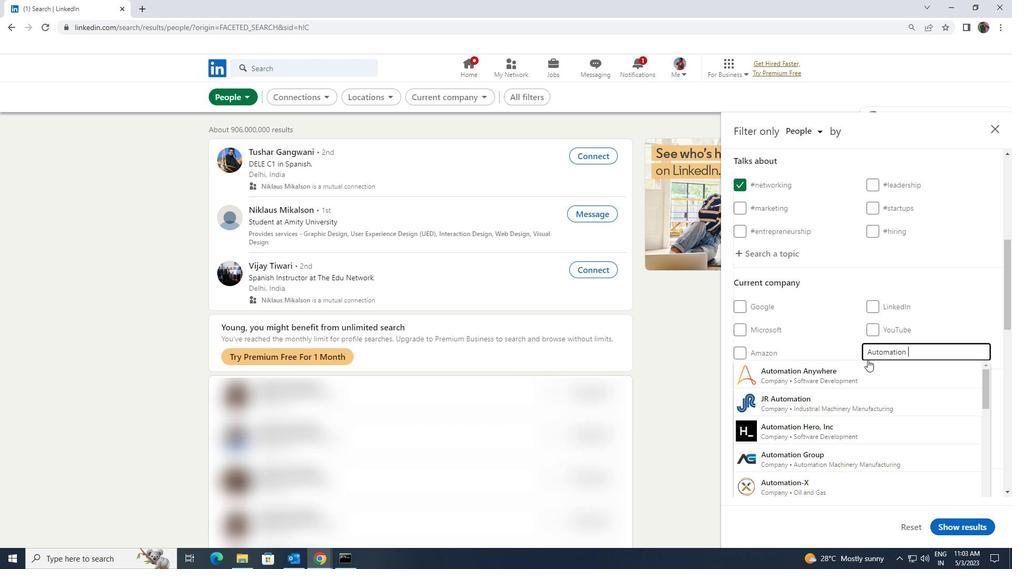 
Action: Mouse pressed left at (865, 363)
Screenshot: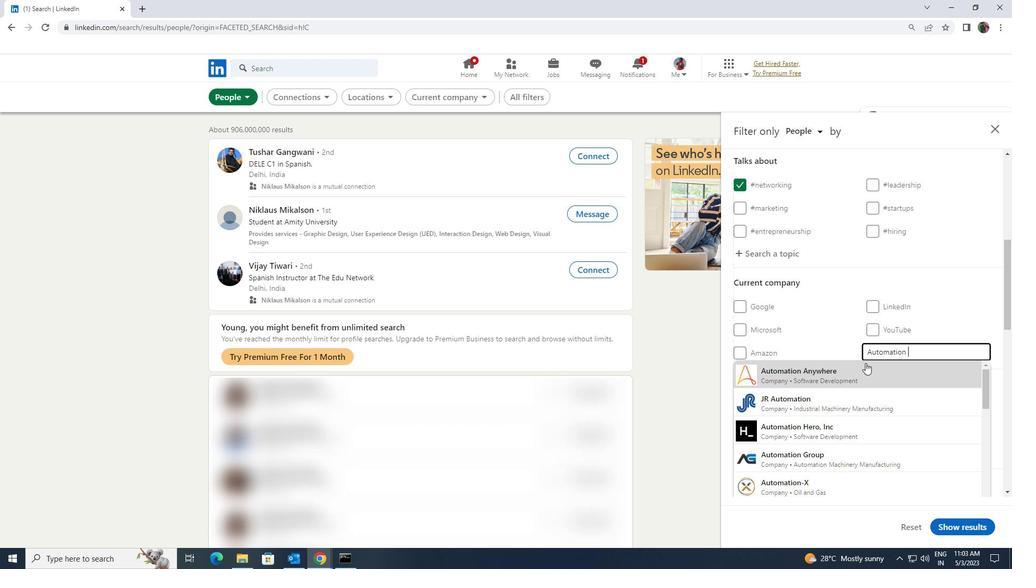 
Action: Mouse scrolled (865, 362) with delta (0, 0)
Screenshot: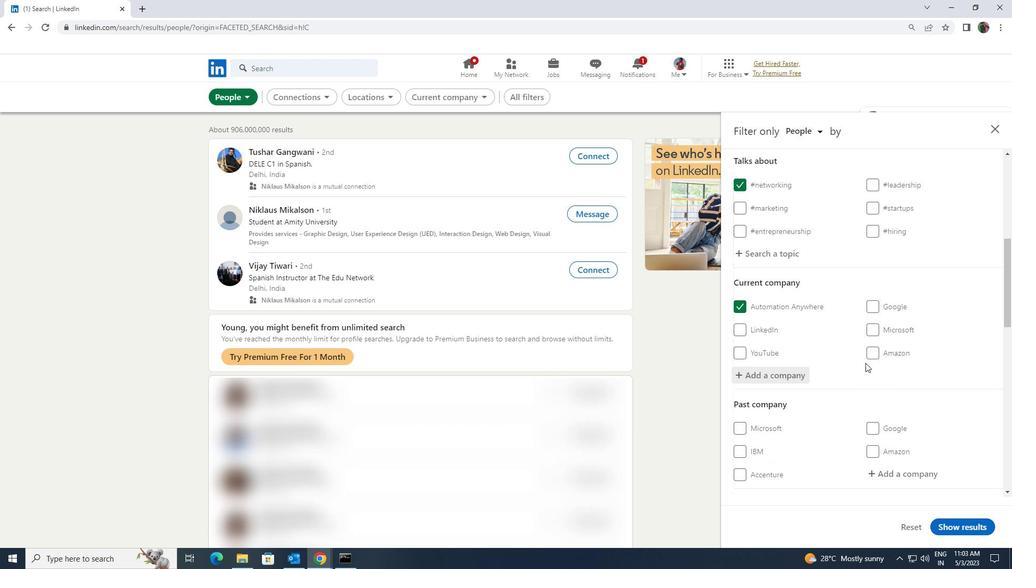 
Action: Mouse scrolled (865, 362) with delta (0, 0)
Screenshot: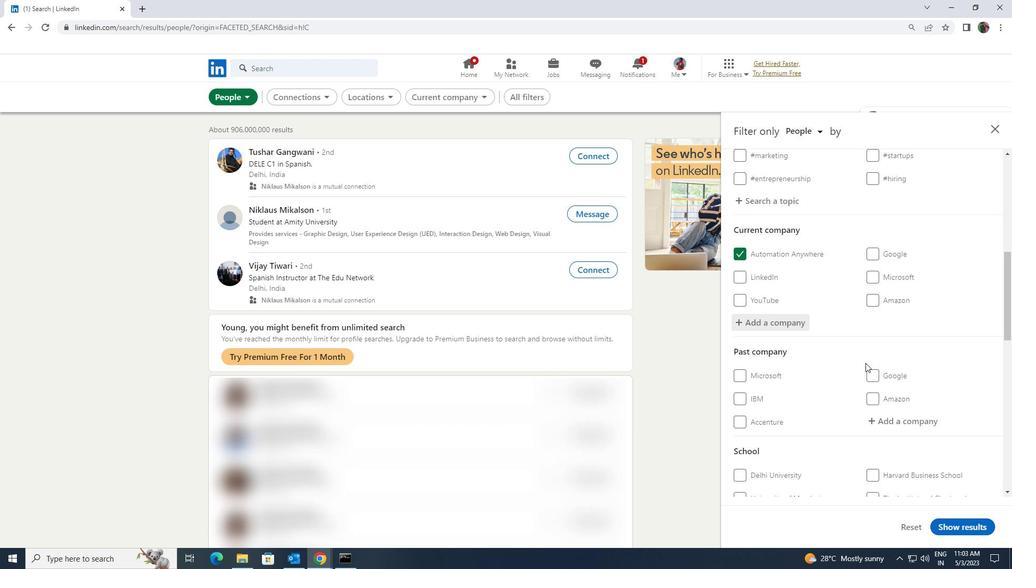
Action: Mouse scrolled (865, 362) with delta (0, 0)
Screenshot: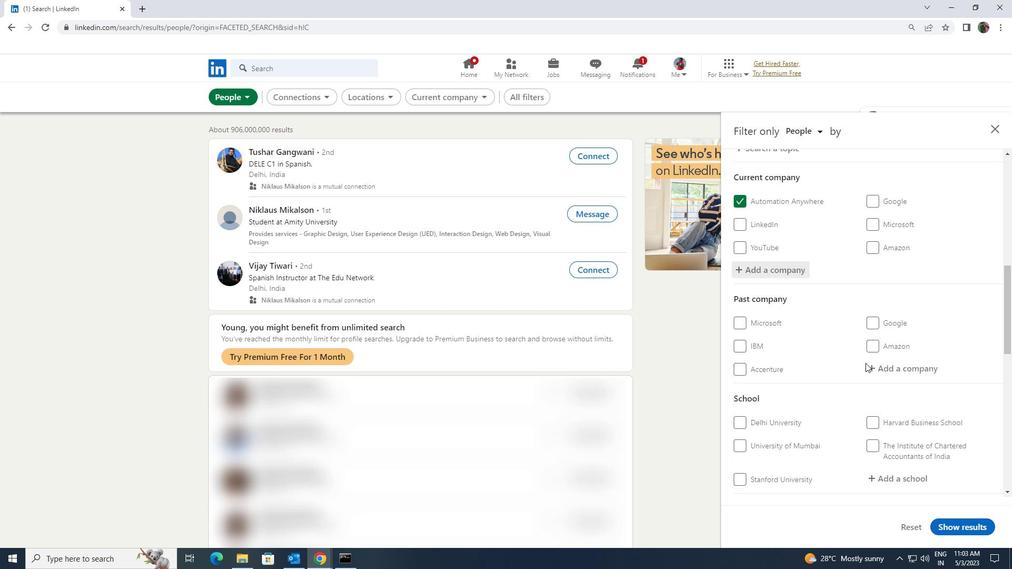 
Action: Mouse moved to (882, 420)
Screenshot: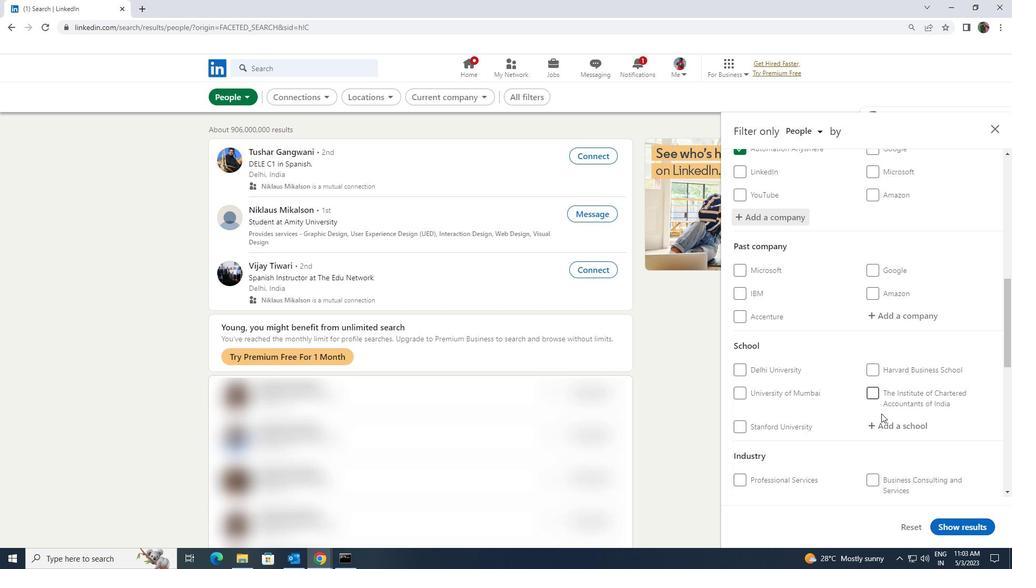 
Action: Mouse pressed left at (882, 420)
Screenshot: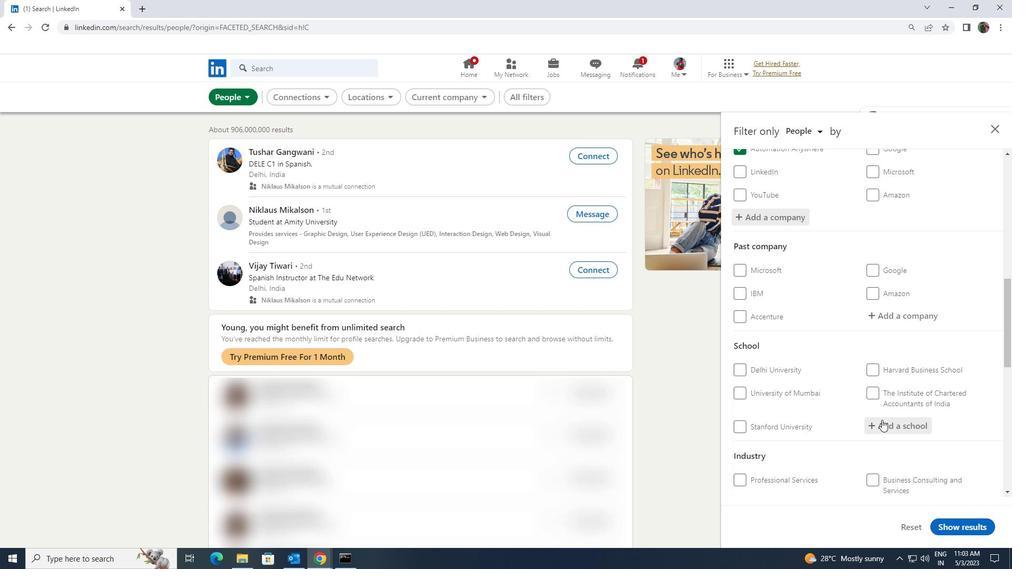 
Action: Key pressed <Key.shift><Key.shift><Key.shift><Key.shift><Key.shift><Key.shift><Key.shift><Key.shift>CHA<Key.backspace>HATT
Screenshot: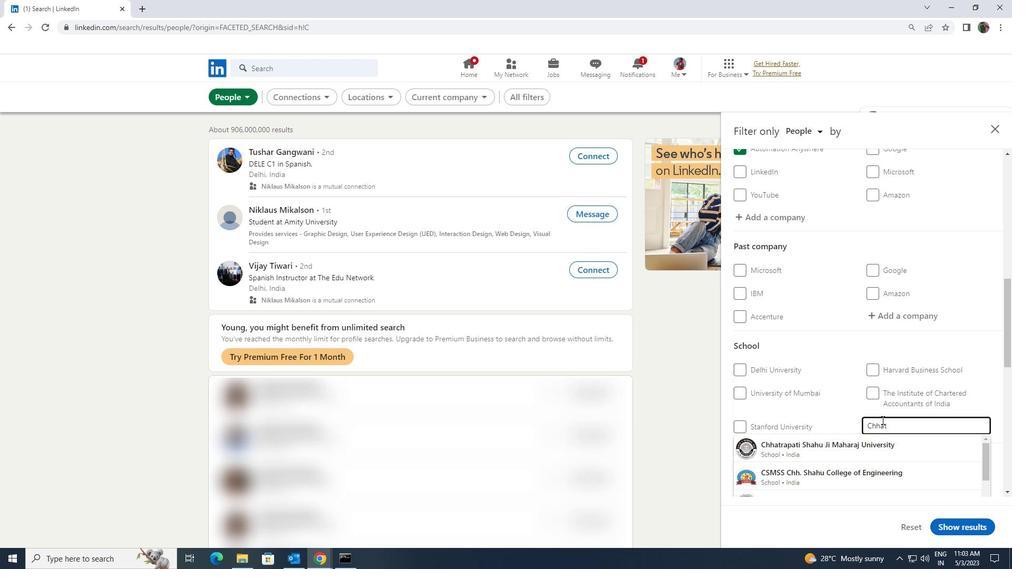 
Action: Mouse moved to (883, 438)
Screenshot: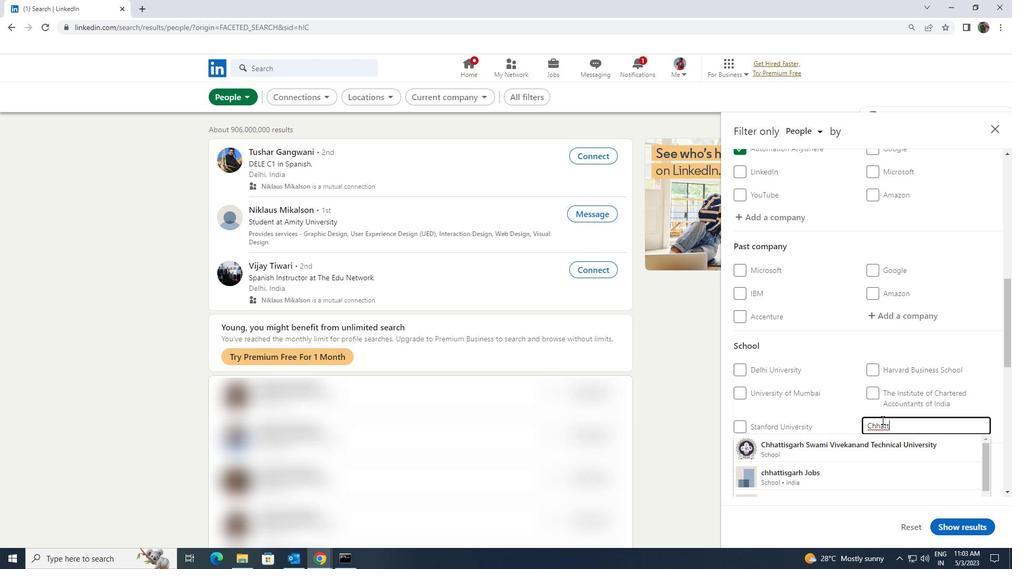 
Action: Mouse pressed left at (883, 438)
Screenshot: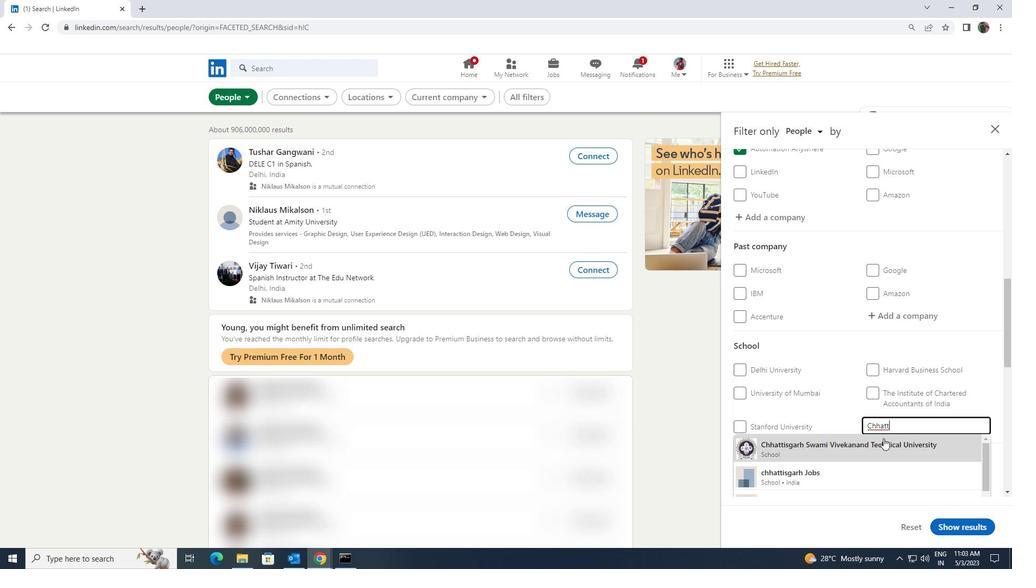
Action: Mouse scrolled (883, 438) with delta (0, 0)
Screenshot: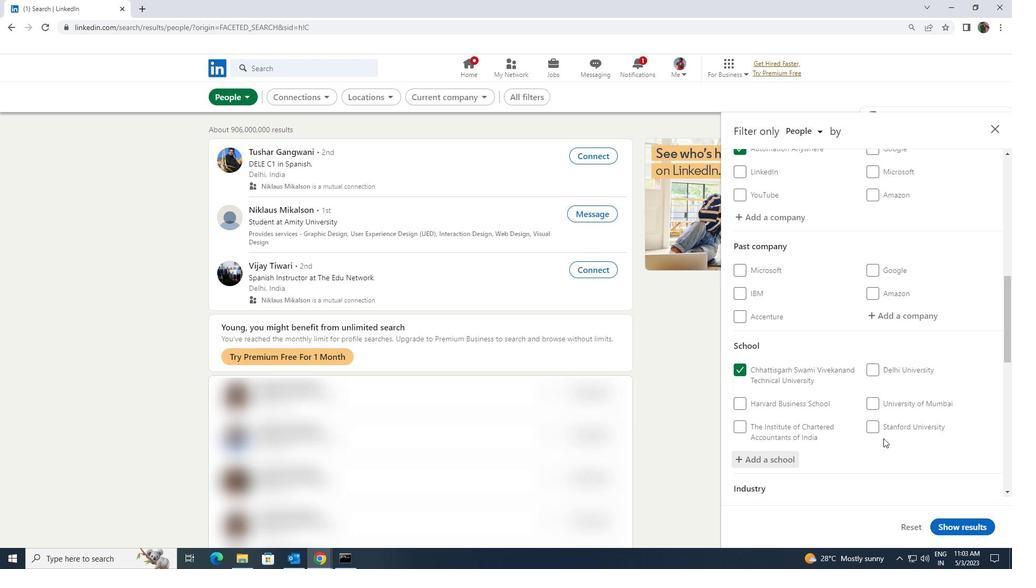 
Action: Mouse moved to (883, 439)
Screenshot: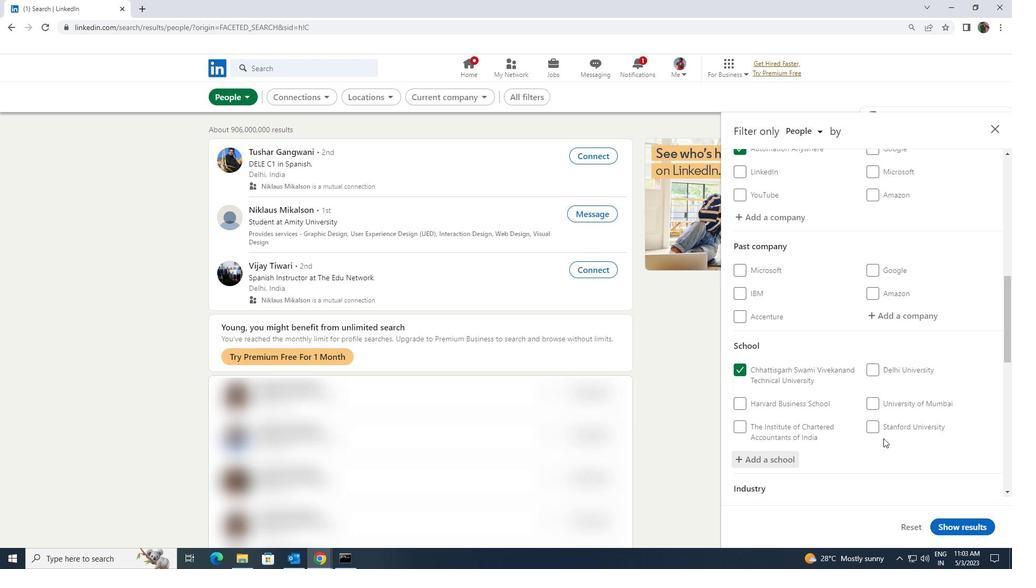 
Action: Mouse scrolled (883, 438) with delta (0, 0)
Screenshot: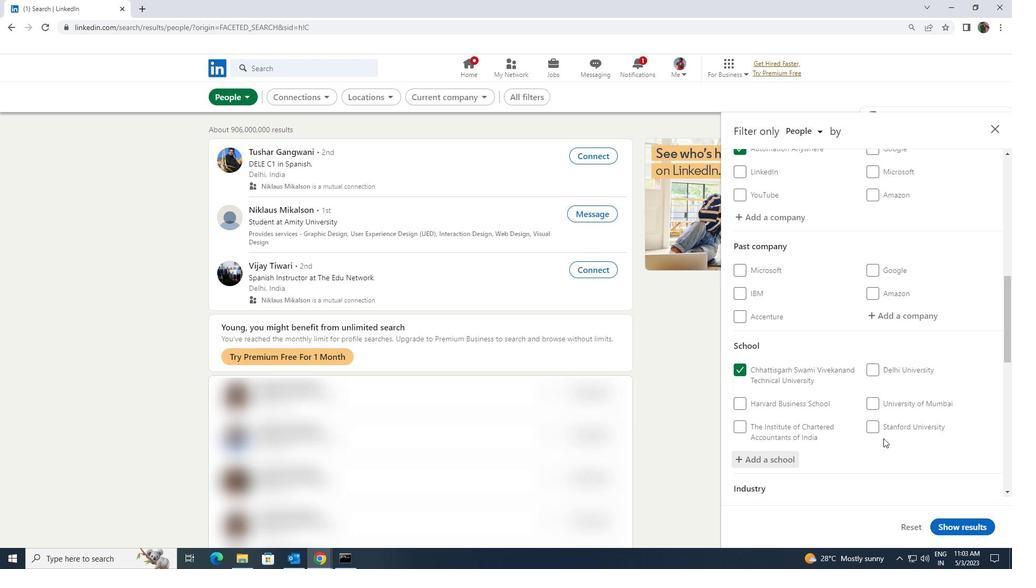 
Action: Mouse scrolled (883, 438) with delta (0, 0)
Screenshot: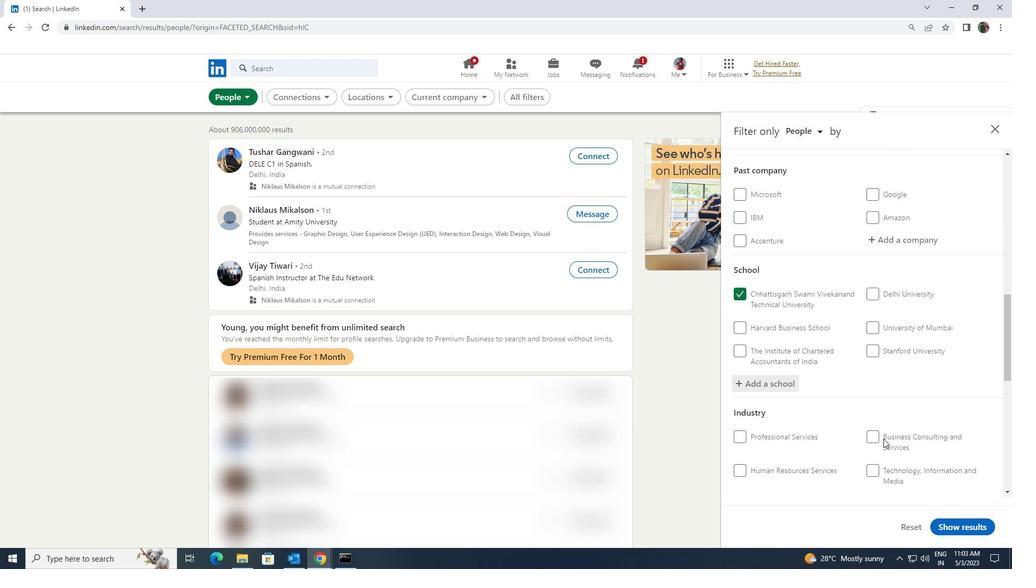 
Action: Mouse moved to (884, 421)
Screenshot: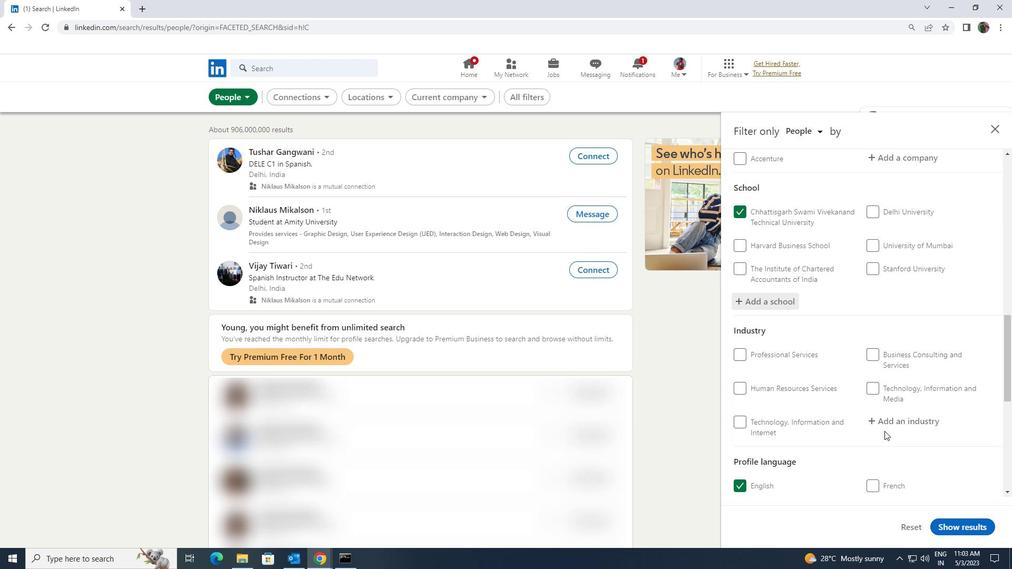 
Action: Mouse pressed left at (884, 421)
Screenshot: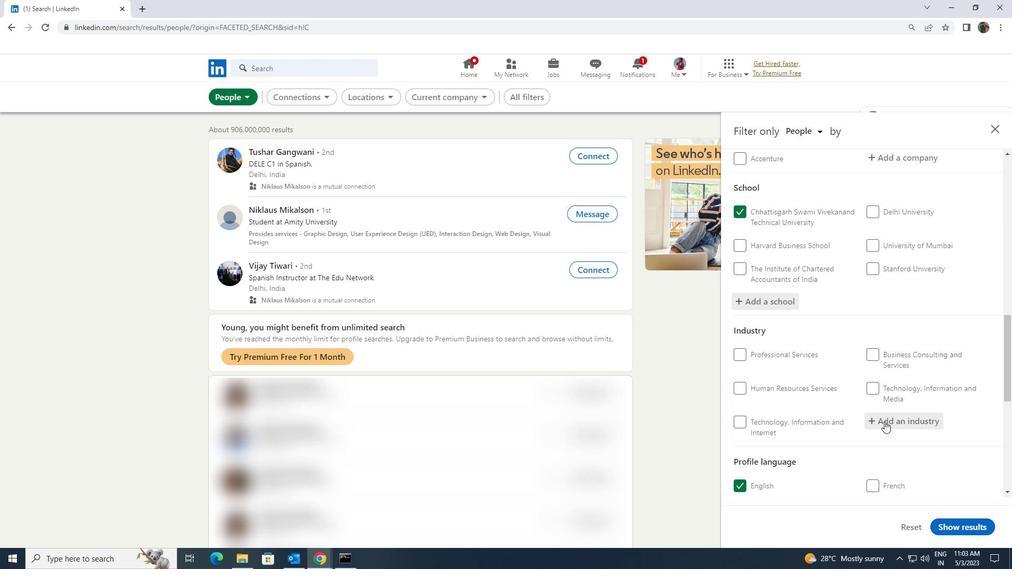 
Action: Key pressed <Key.shift><Key.shift><Key.shift><Key.shift><Key.shift><Key.shift><Key.shift>ECONOMICS<Key.backspace>
Screenshot: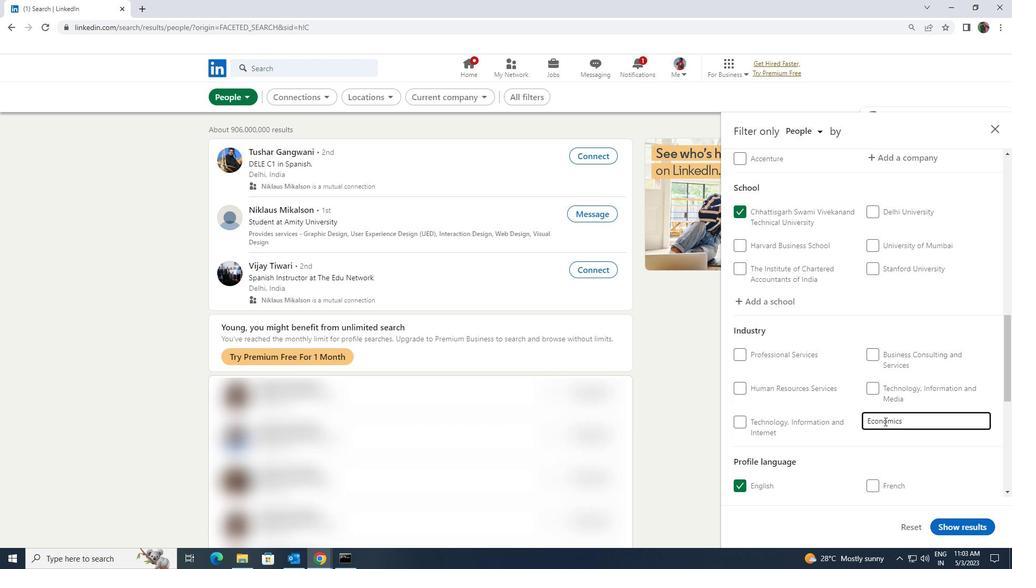 
Action: Mouse moved to (864, 435)
Screenshot: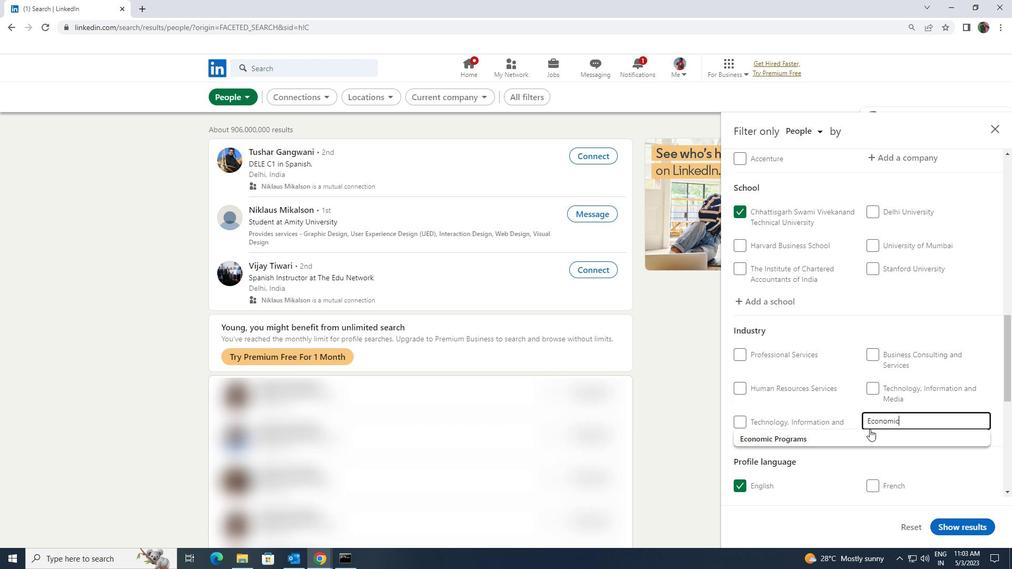 
Action: Mouse pressed left at (864, 435)
Screenshot: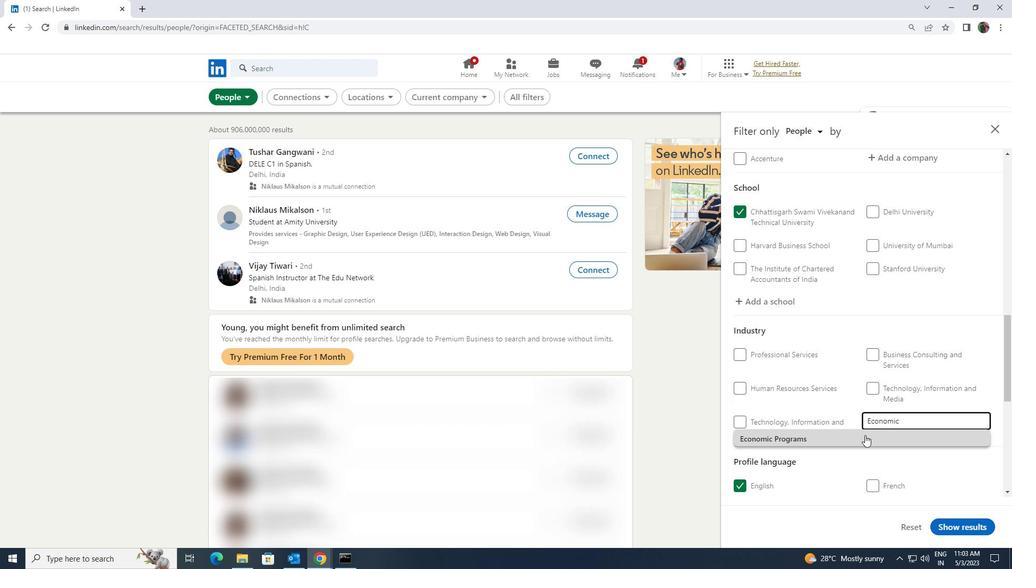 
Action: Mouse moved to (864, 436)
Screenshot: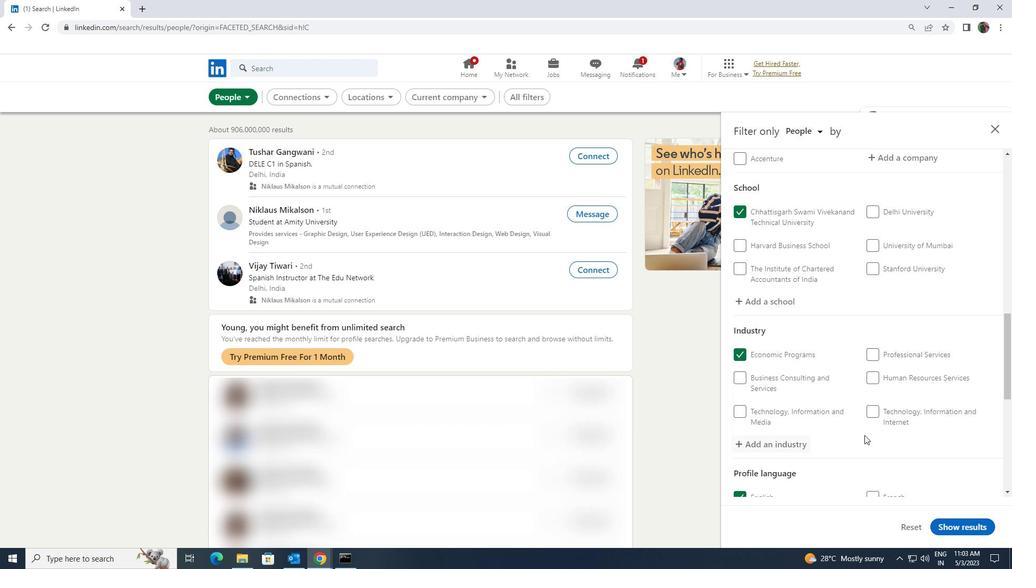 
Action: Mouse scrolled (864, 435) with delta (0, 0)
Screenshot: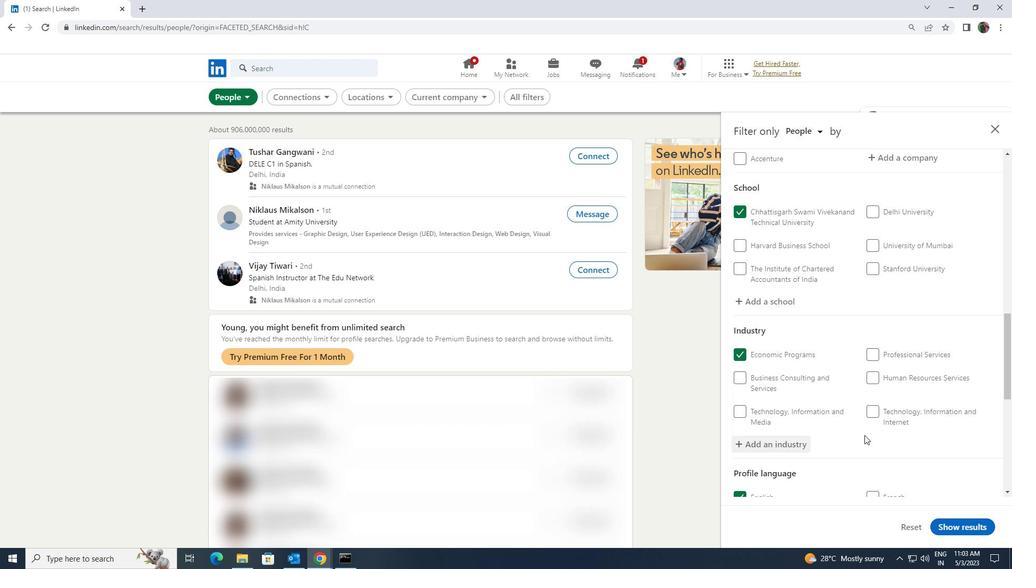 
Action: Mouse scrolled (864, 435) with delta (0, 0)
Screenshot: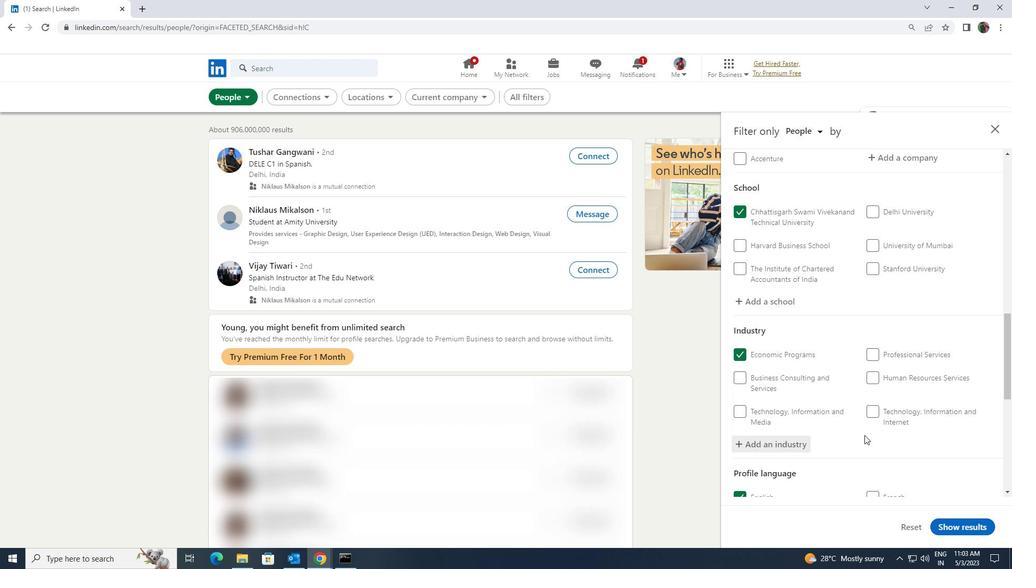 
Action: Mouse scrolled (864, 435) with delta (0, 0)
Screenshot: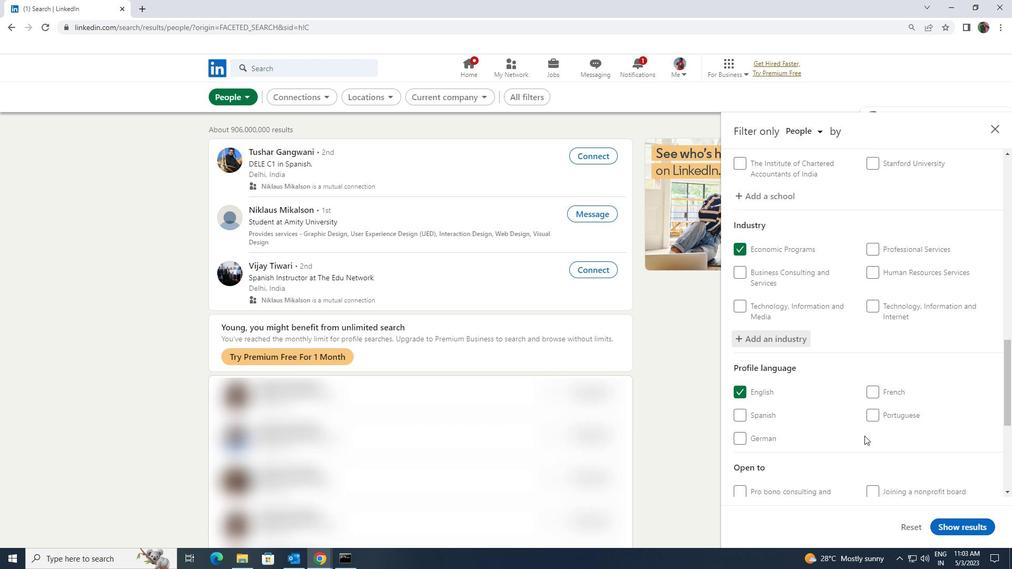 
Action: Mouse scrolled (864, 435) with delta (0, 0)
Screenshot: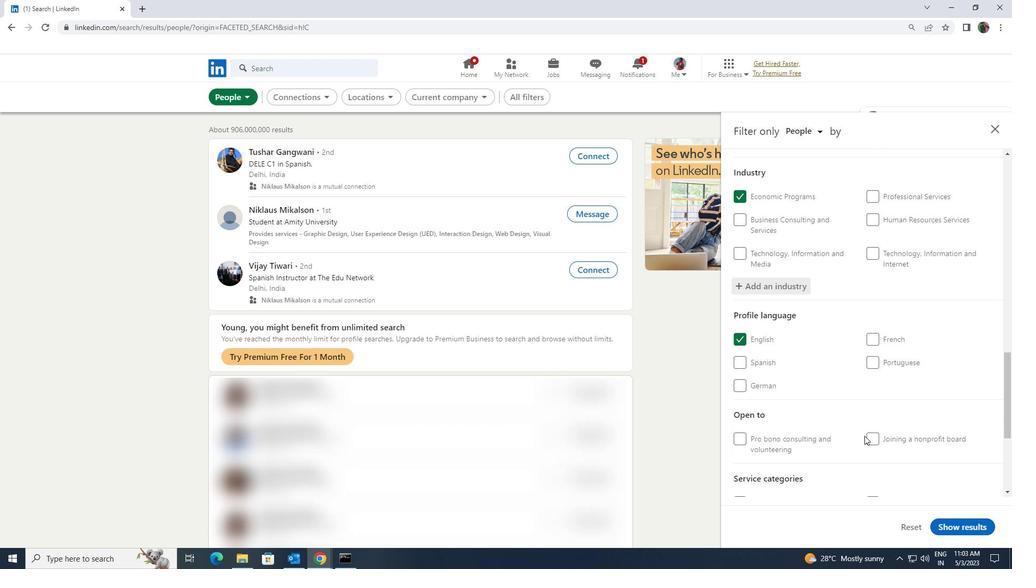 
Action: Mouse moved to (864, 436)
Screenshot: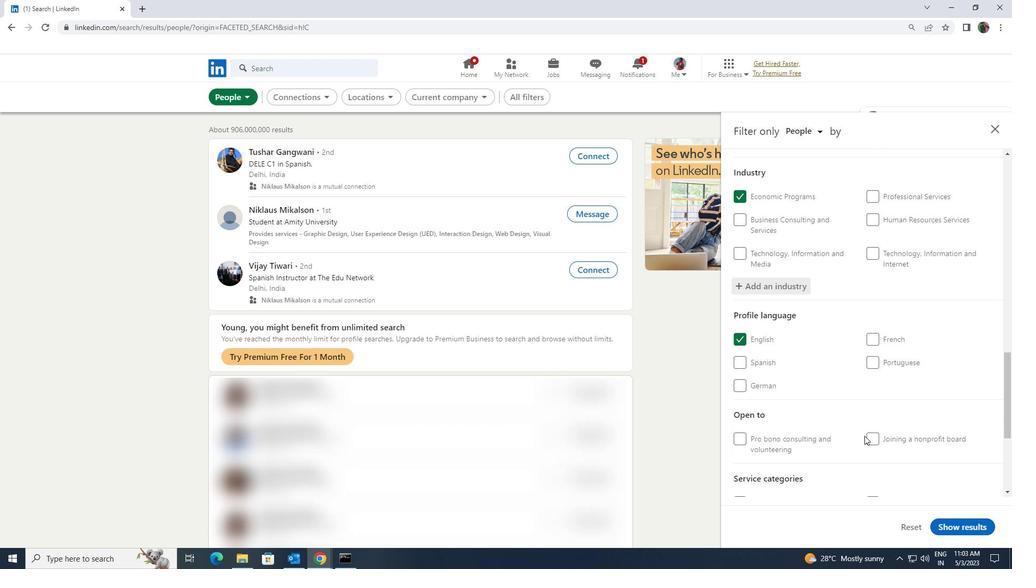 
Action: Mouse scrolled (864, 436) with delta (0, 0)
Screenshot: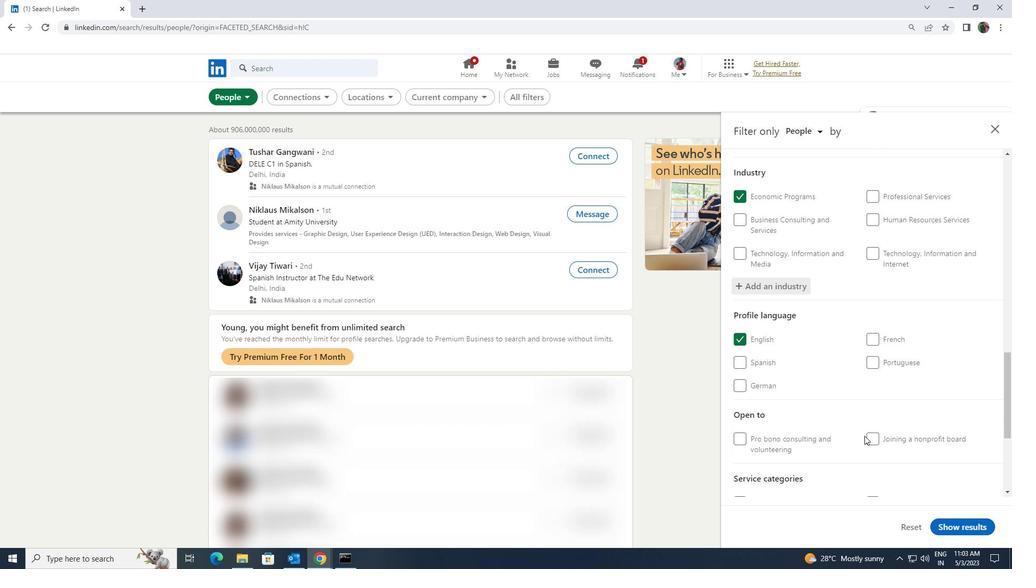 
Action: Mouse moved to (867, 441)
Screenshot: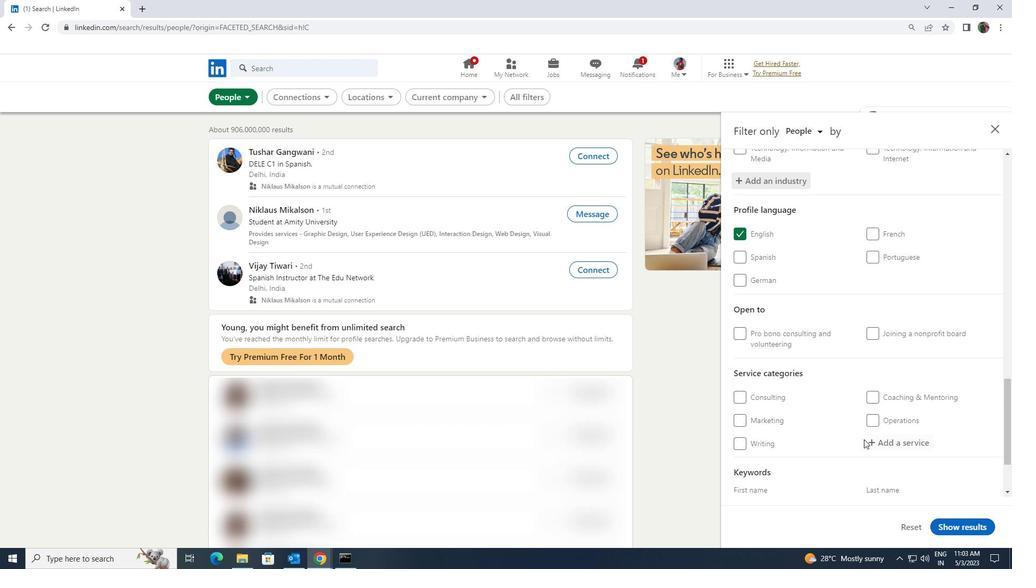 
Action: Mouse pressed left at (867, 441)
Screenshot: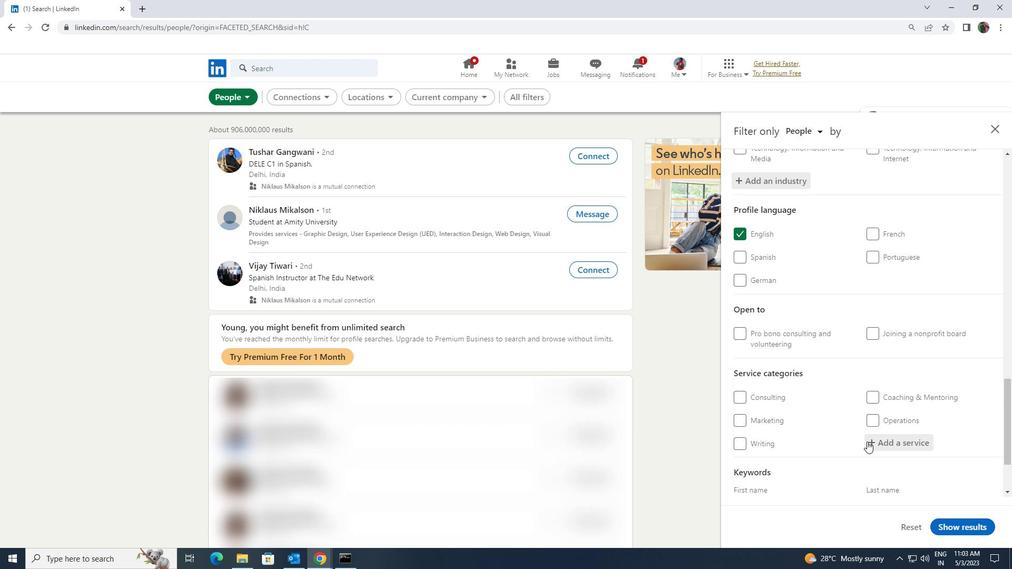 
Action: Key pressed <Key.shift>ILLUS
Screenshot: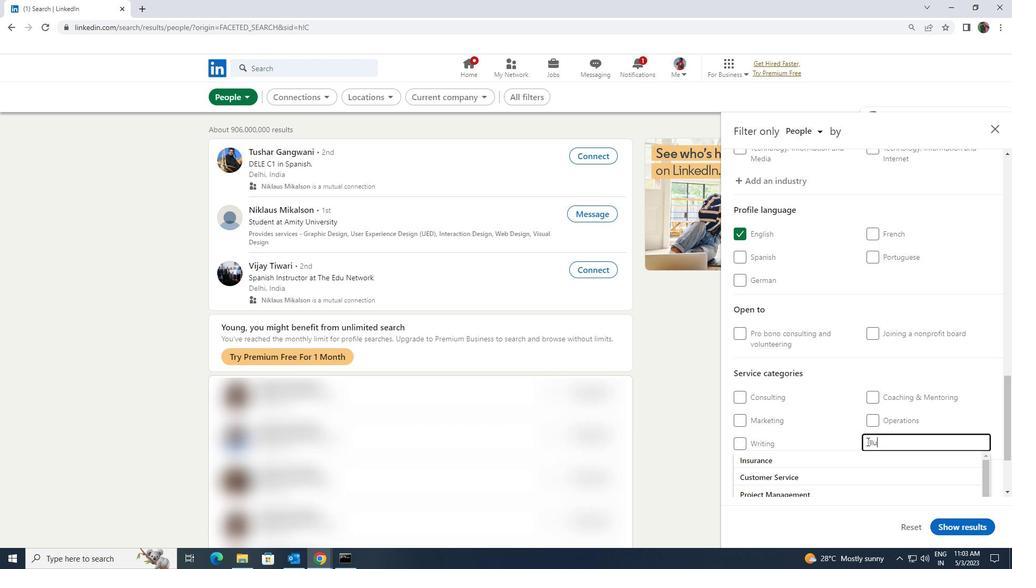 
Action: Mouse moved to (859, 451)
Screenshot: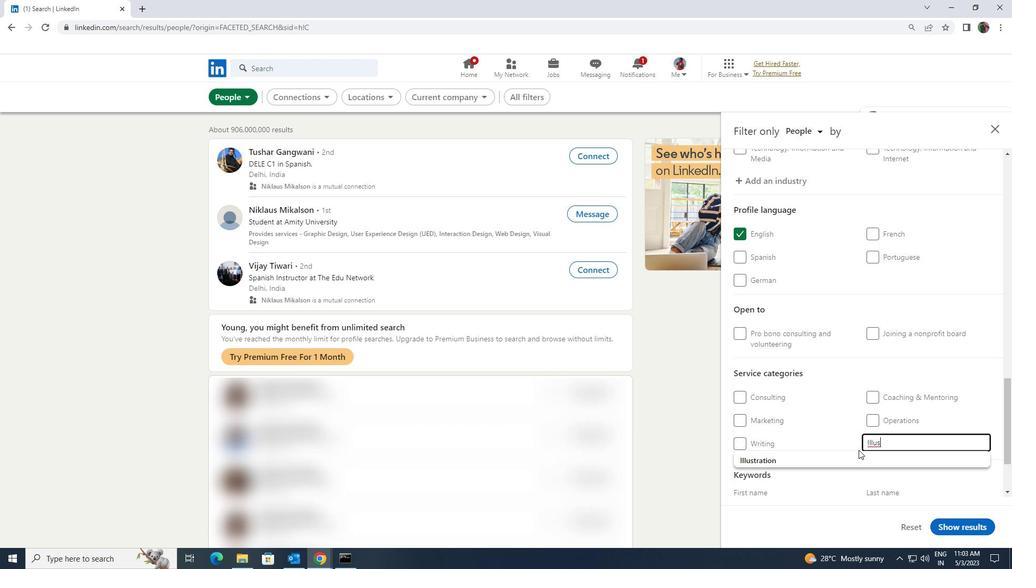 
Action: Mouse pressed left at (859, 451)
Screenshot: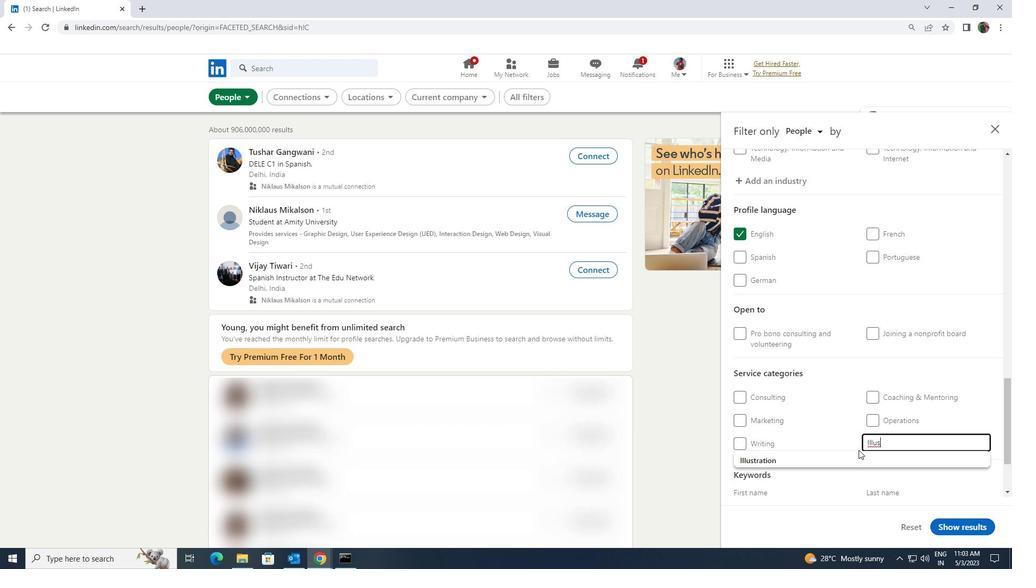 
Action: Mouse scrolled (859, 451) with delta (0, 0)
Screenshot: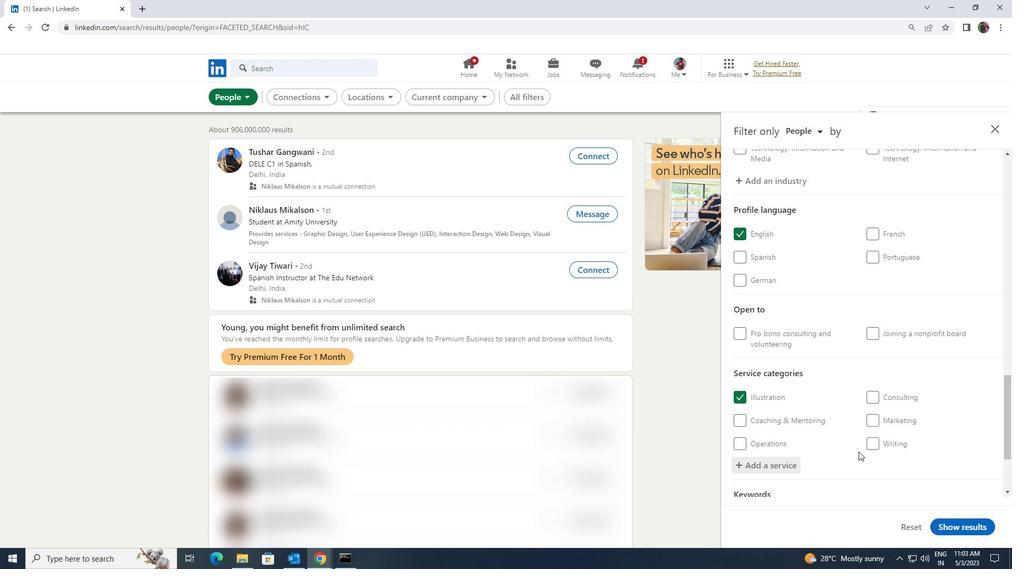 
Action: Mouse scrolled (859, 451) with delta (0, 0)
Screenshot: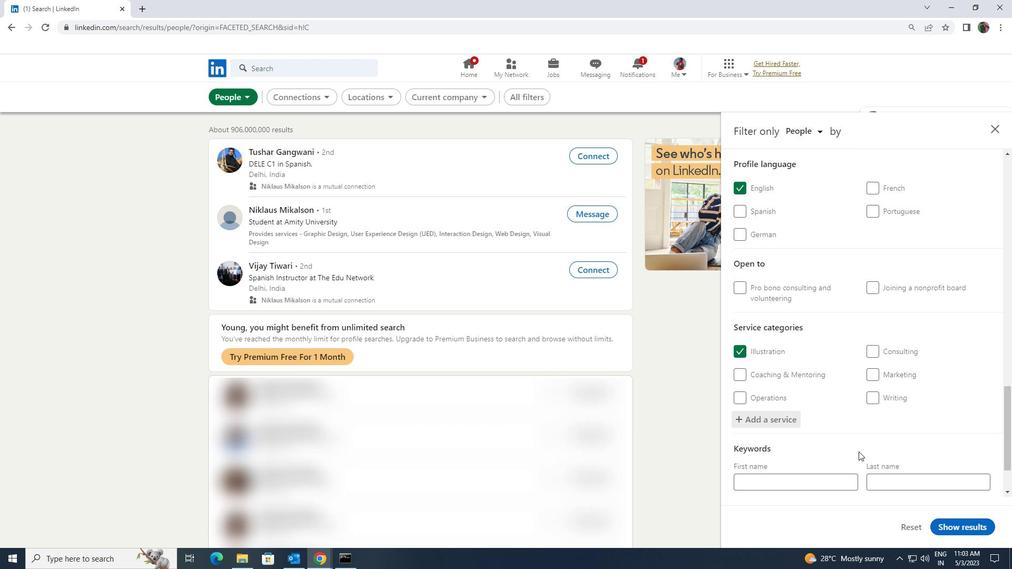 
Action: Mouse moved to (842, 461)
Screenshot: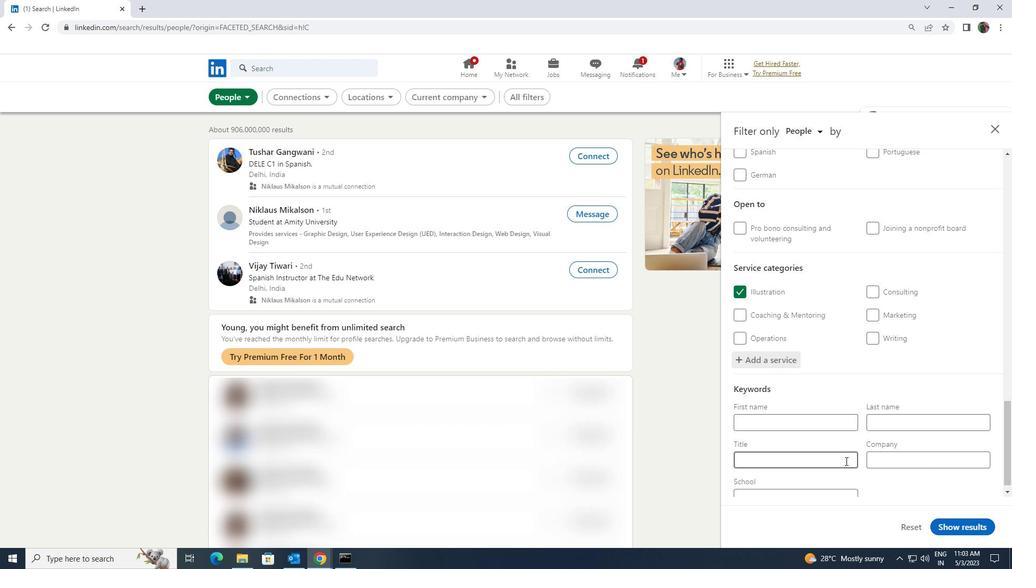 
Action: Mouse pressed left at (842, 461)
Screenshot: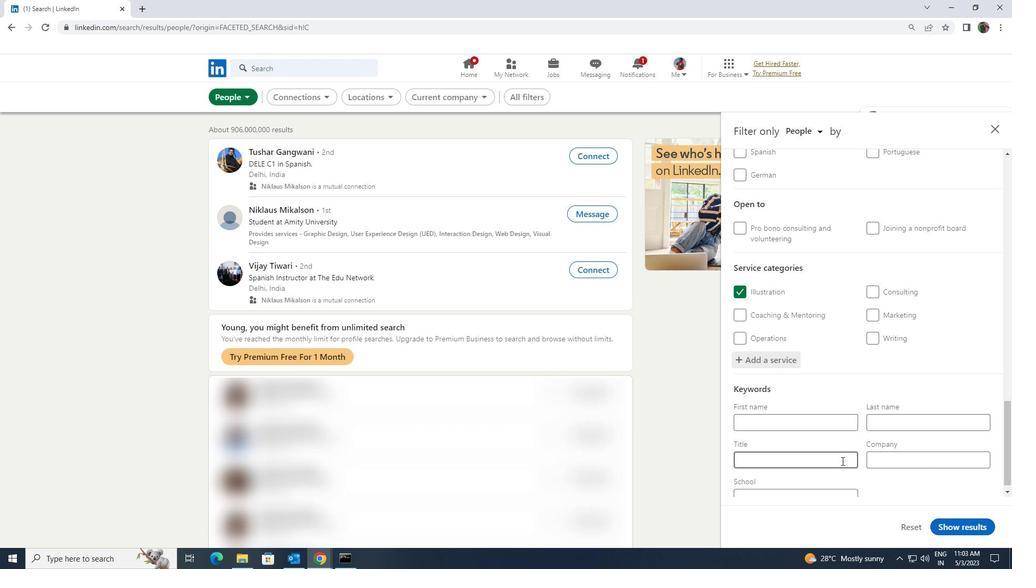 
Action: Key pressed <Key.shift>CAREGIVER
Screenshot: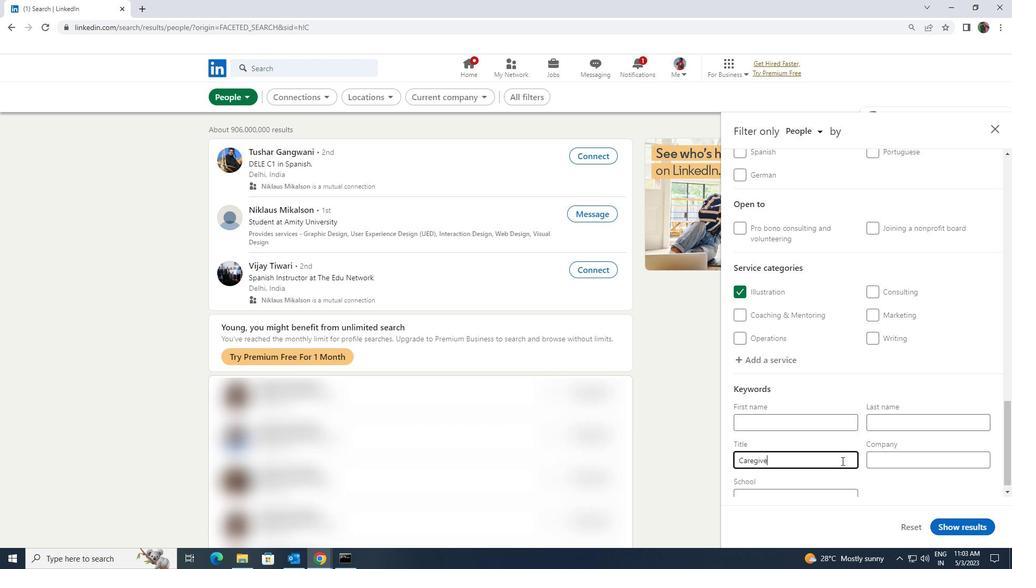 
Action: Mouse moved to (964, 527)
Screenshot: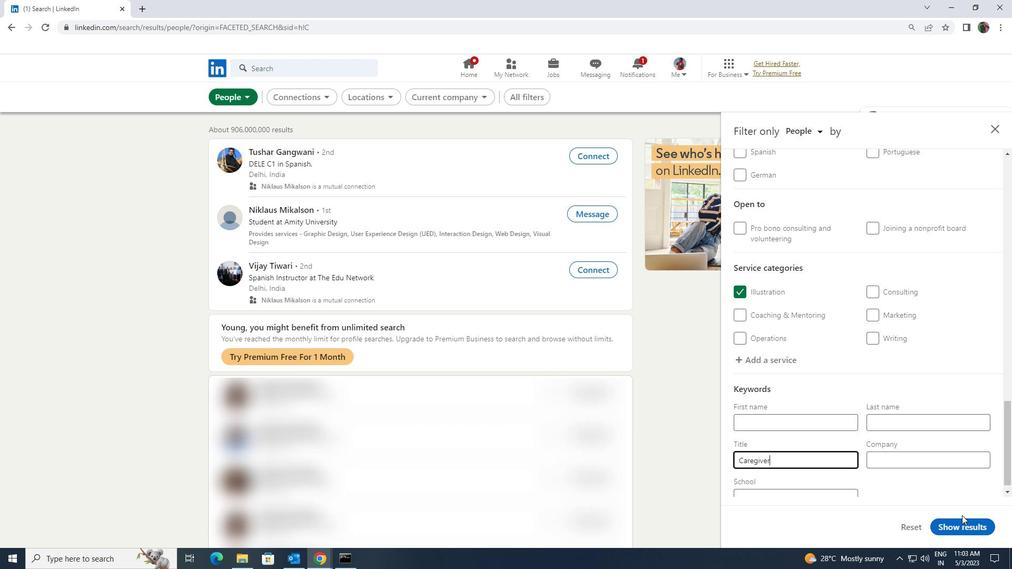 
Action: Mouse pressed left at (964, 527)
Screenshot: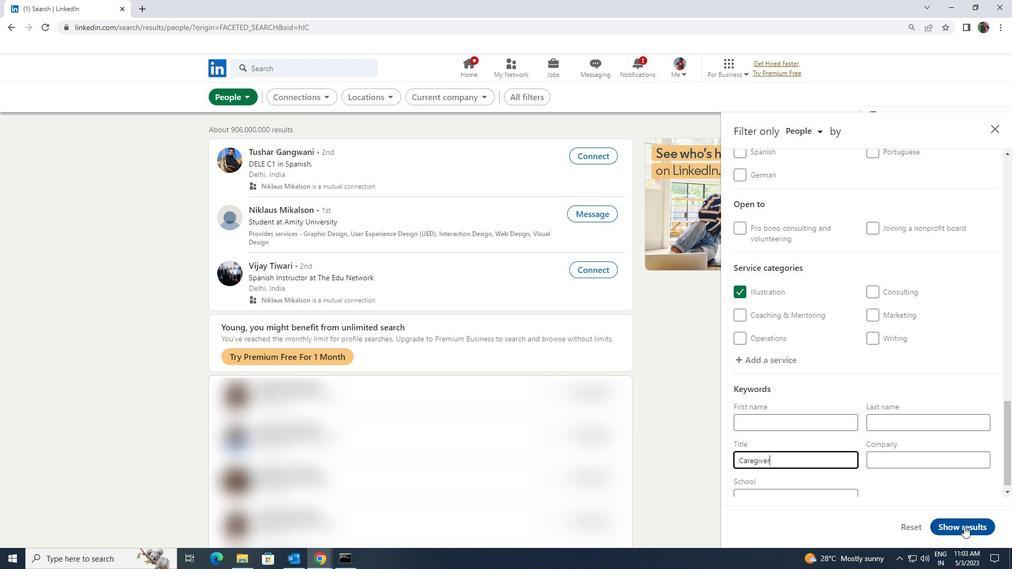 
